 Task: Enable UUENCODE format for attachments in plain-text messages in Outlook.
Action: Mouse moved to (52, 32)
Screenshot: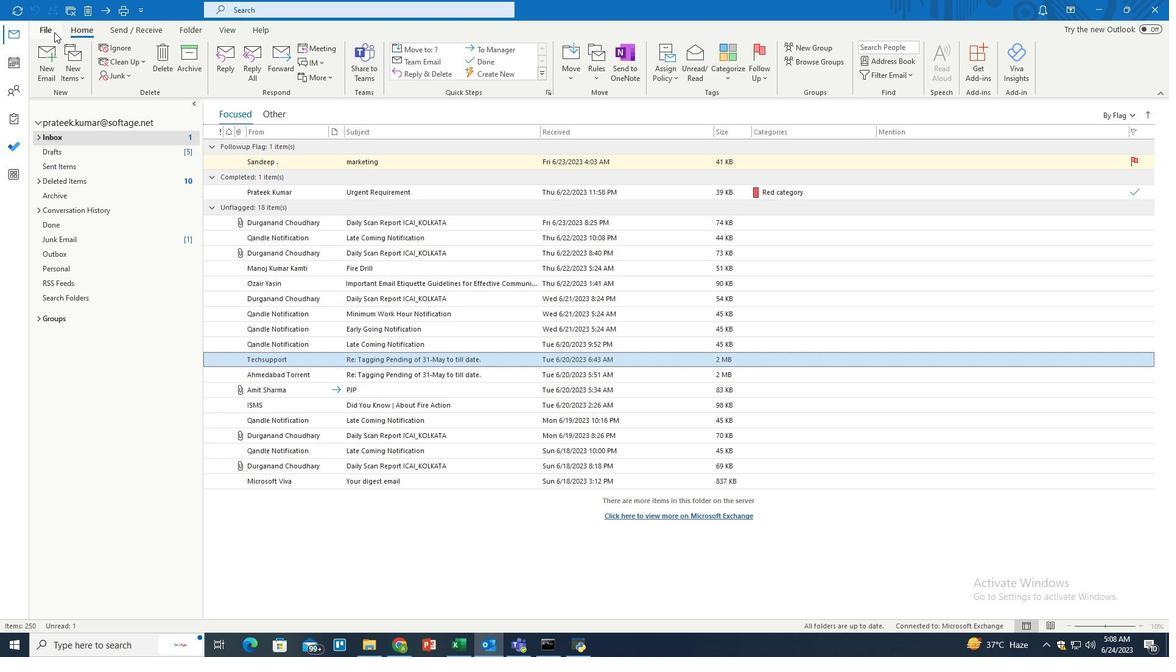 
Action: Mouse pressed left at (52, 32)
Screenshot: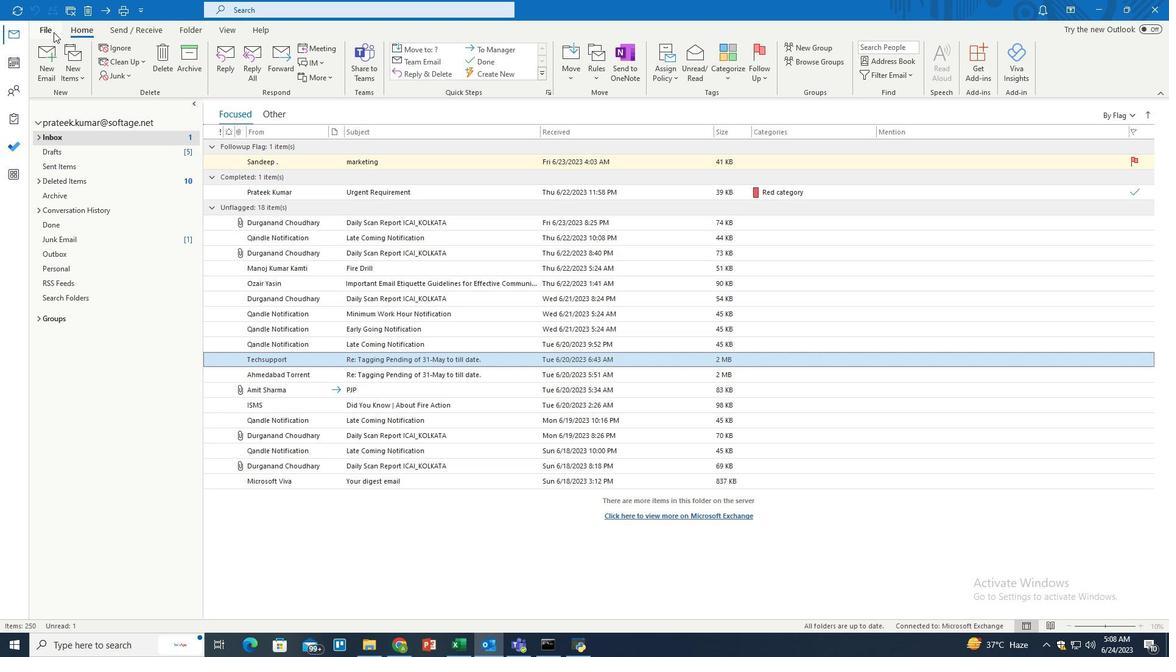 
Action: Mouse moved to (38, 579)
Screenshot: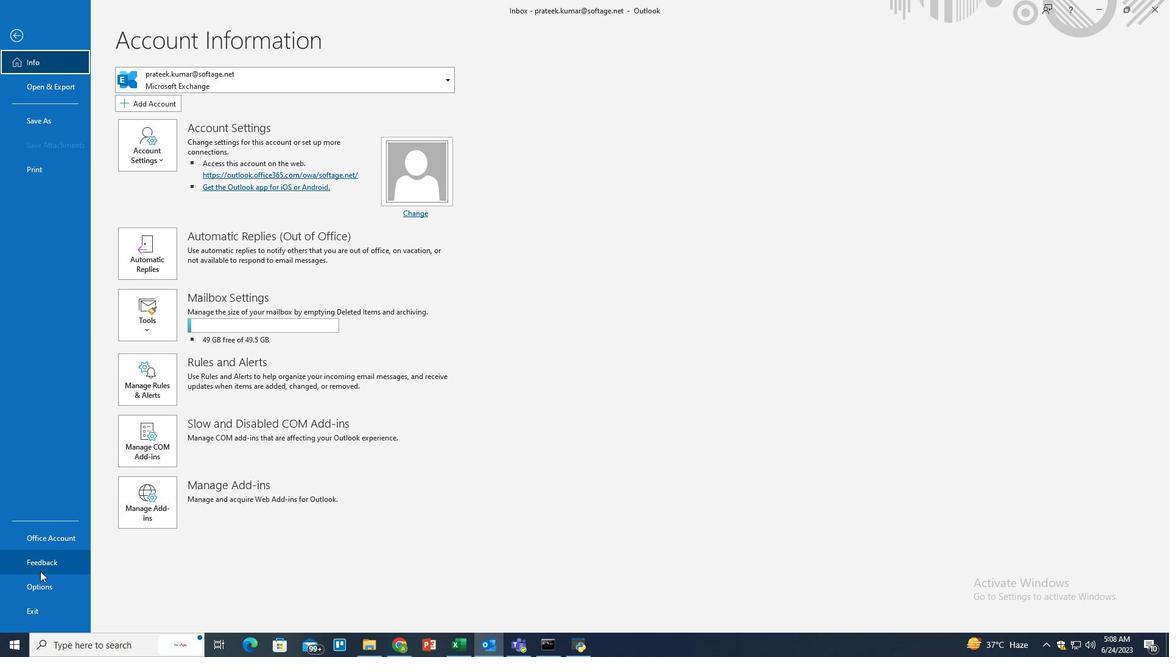
Action: Mouse pressed left at (38, 579)
Screenshot: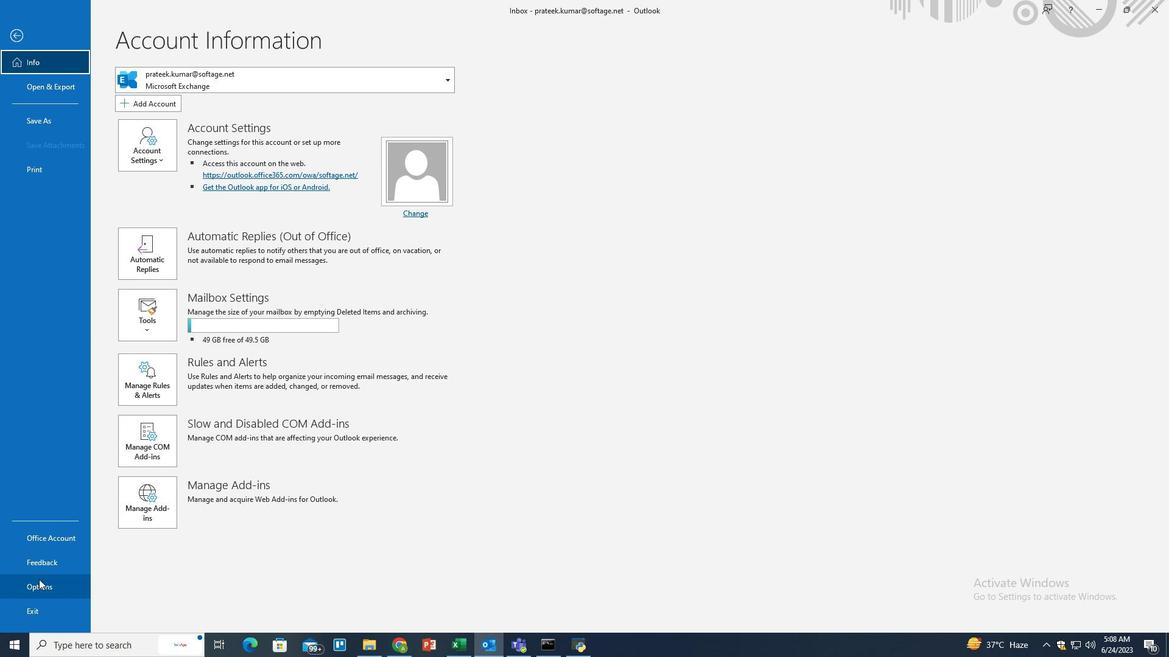 
Action: Mouse moved to (375, 157)
Screenshot: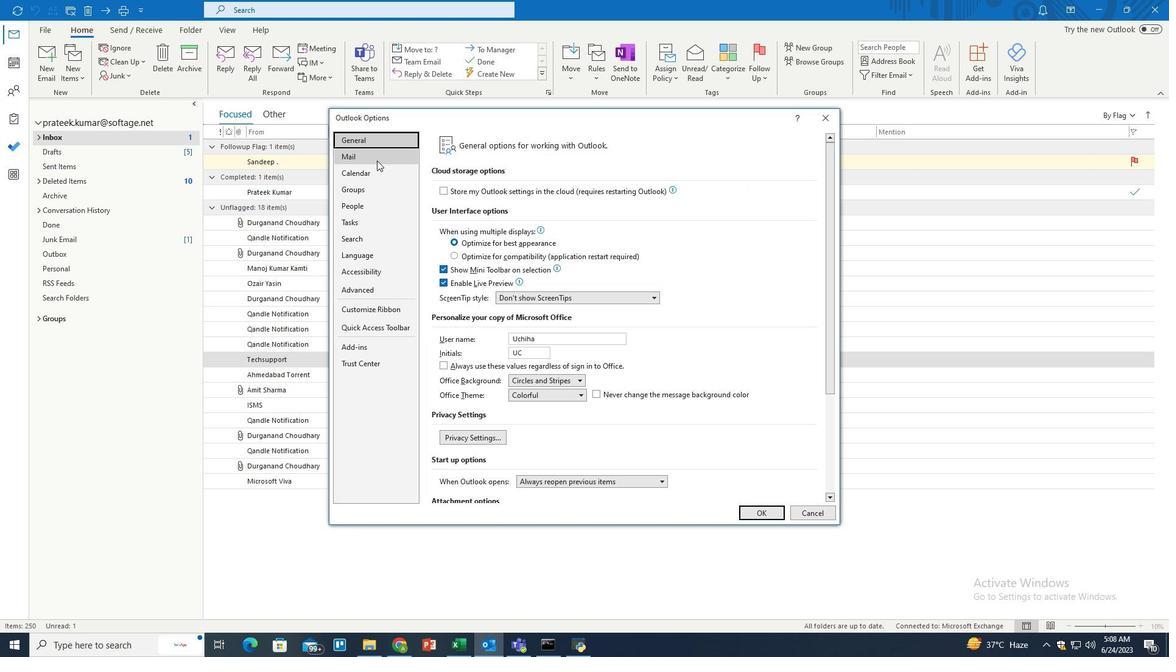 
Action: Mouse pressed left at (375, 157)
Screenshot: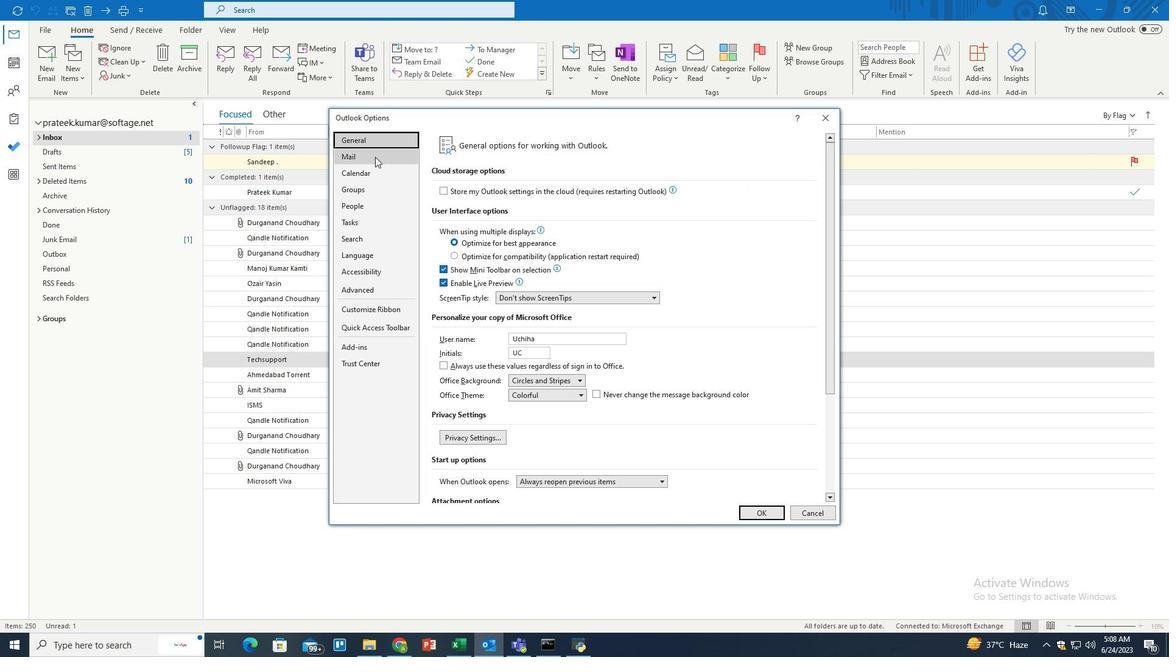 
Action: Mouse moved to (573, 322)
Screenshot: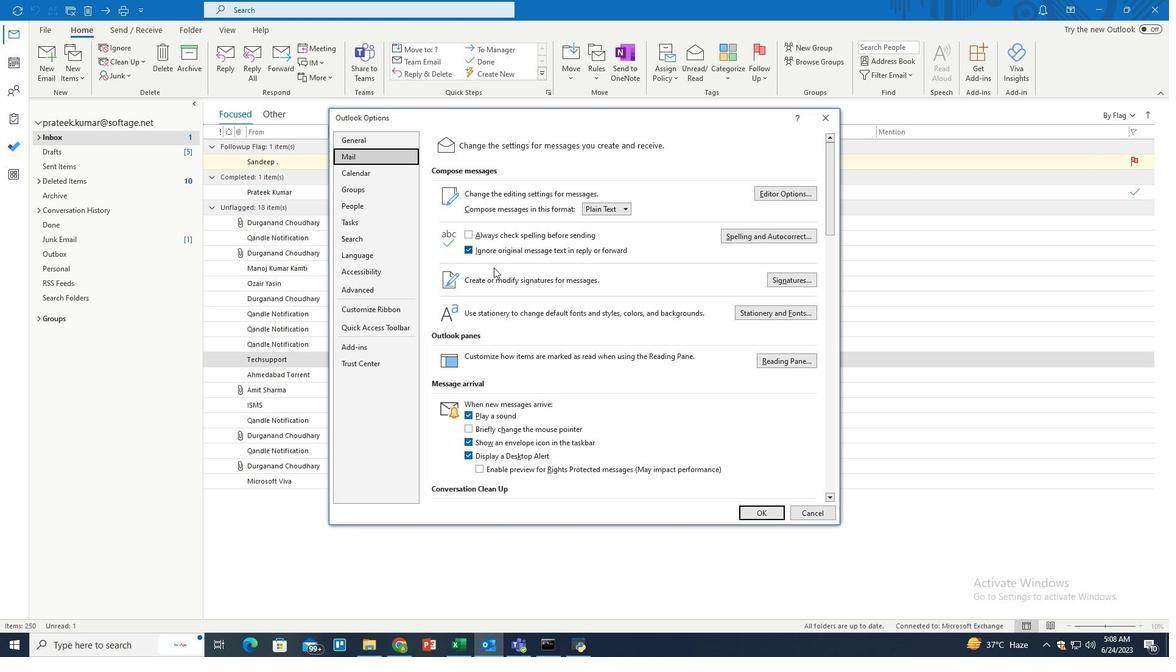 
Action: Mouse scrolled (573, 321) with delta (0, 0)
Screenshot: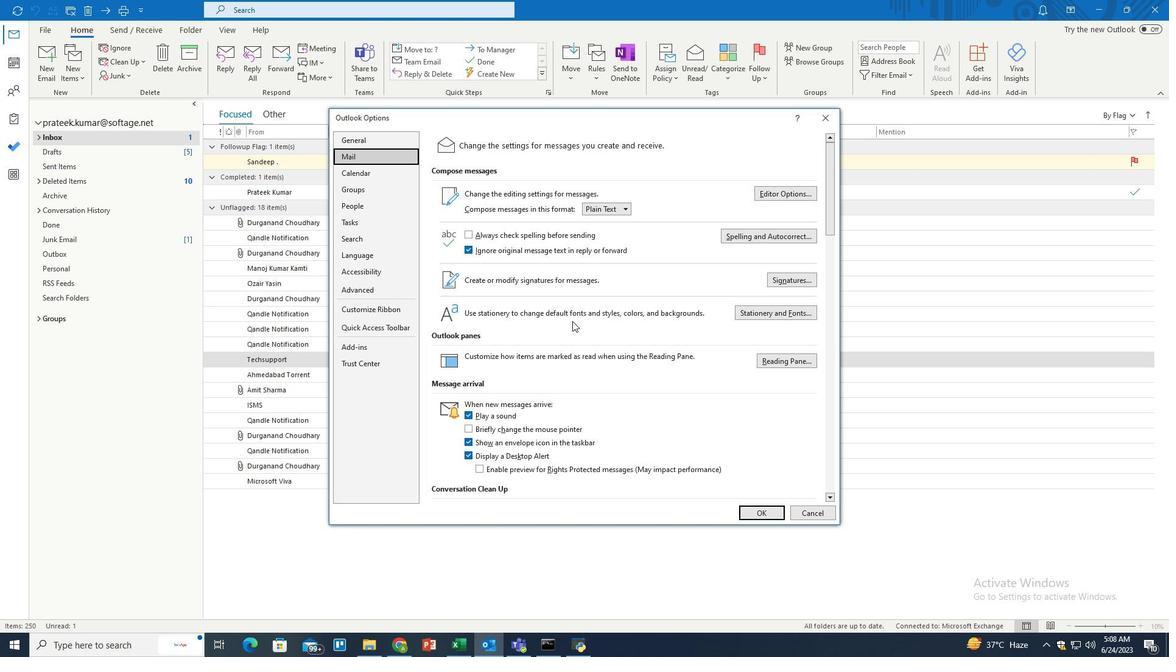 
Action: Mouse scrolled (573, 321) with delta (0, 0)
Screenshot: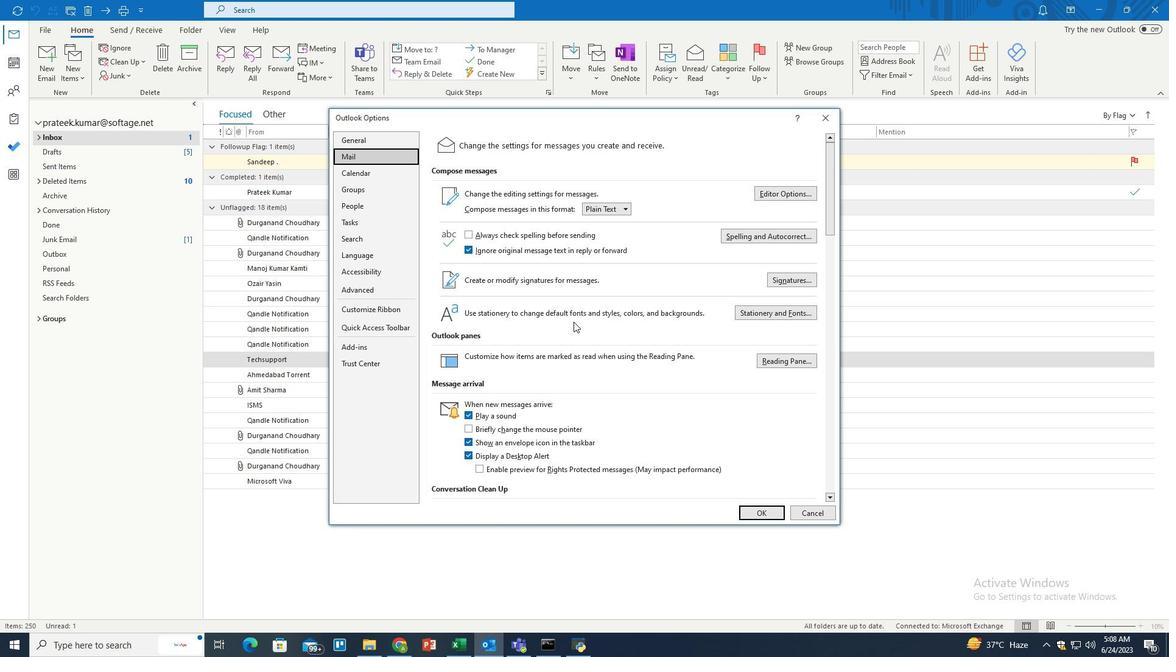 
Action: Mouse scrolled (573, 321) with delta (0, 0)
Screenshot: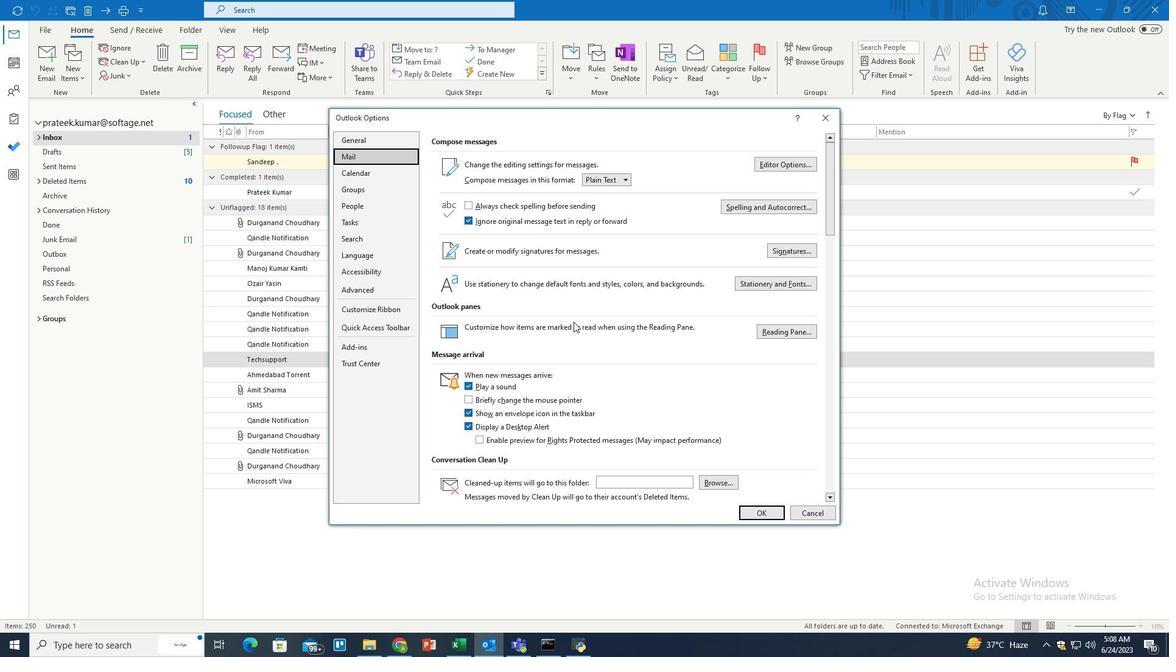 
Action: Mouse scrolled (573, 321) with delta (0, 0)
Screenshot: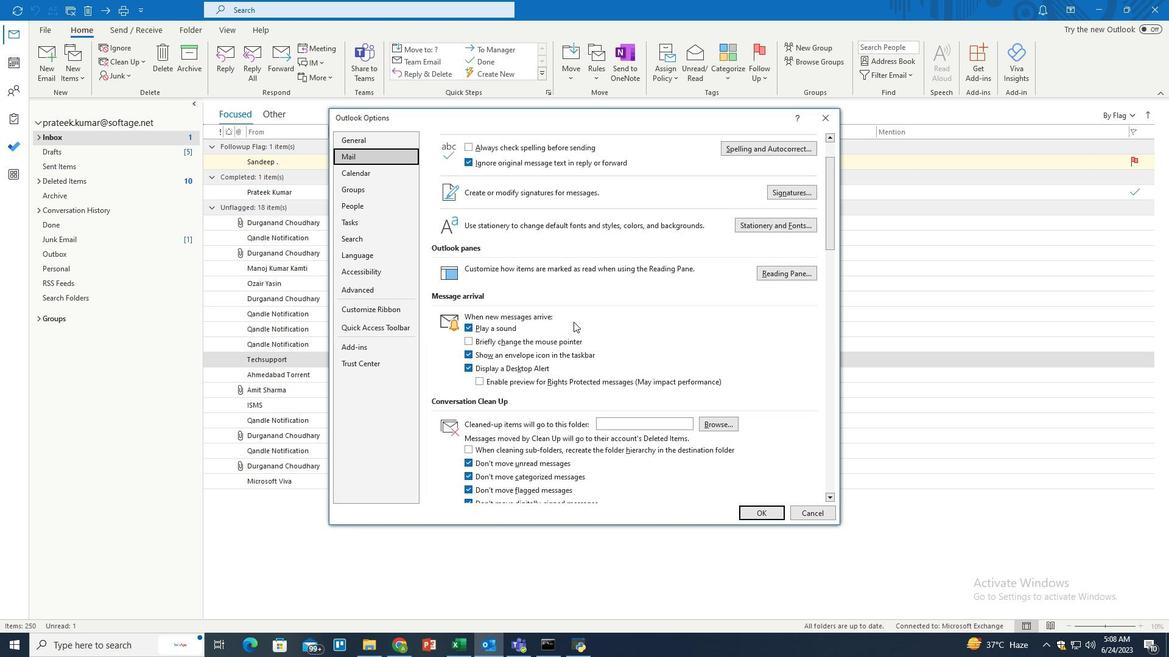 
Action: Mouse scrolled (573, 321) with delta (0, 0)
Screenshot: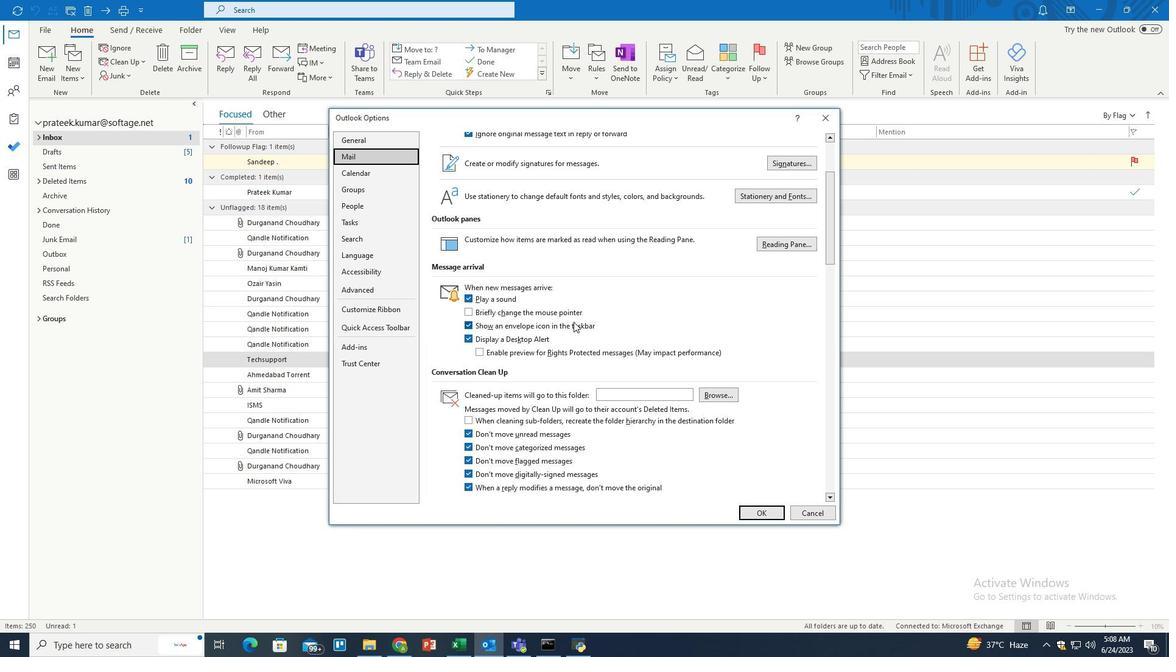 
Action: Mouse scrolled (573, 321) with delta (0, 0)
Screenshot: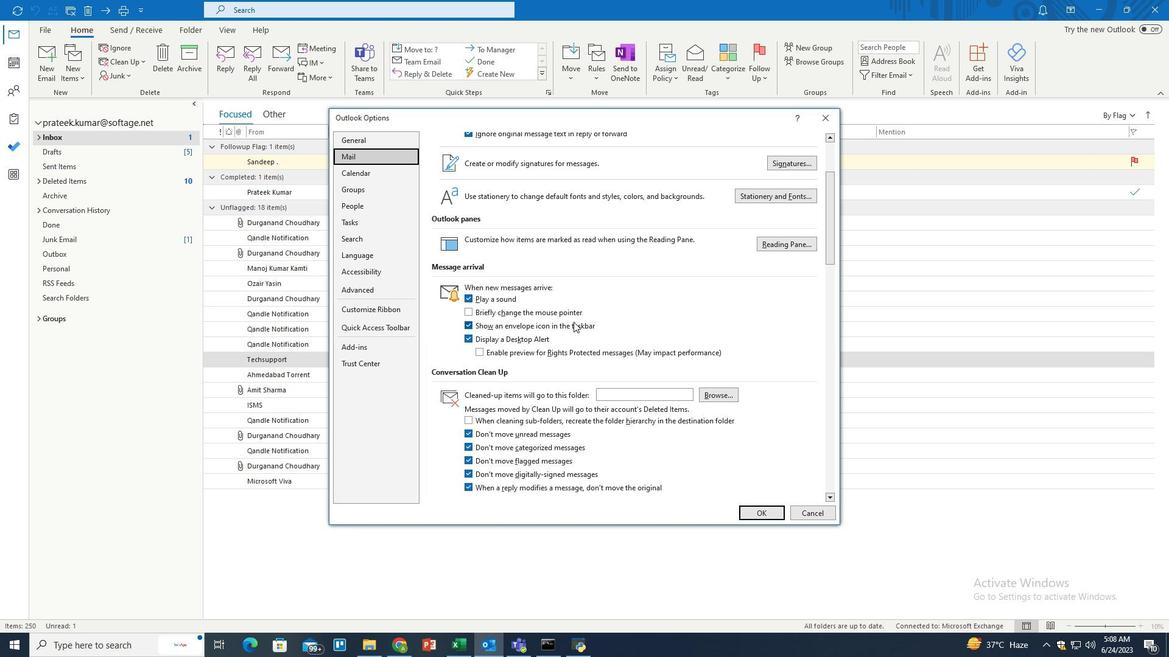 
Action: Mouse scrolled (573, 321) with delta (0, 0)
Screenshot: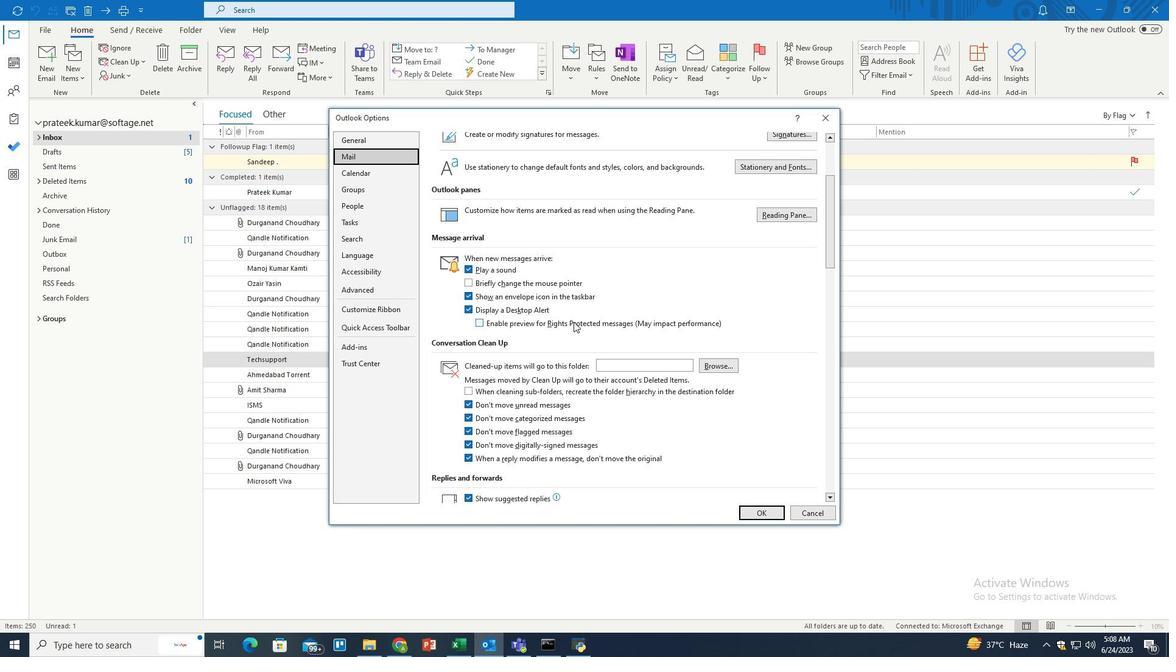 
Action: Mouse scrolled (573, 321) with delta (0, 0)
Screenshot: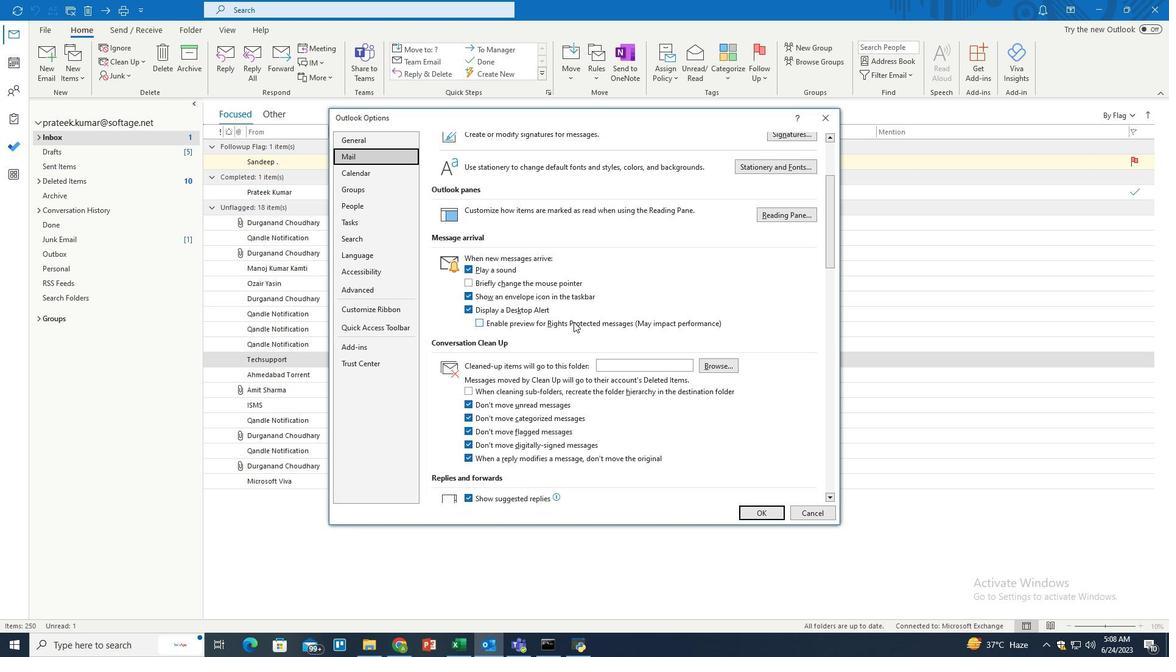 
Action: Mouse scrolled (573, 321) with delta (0, 0)
Screenshot: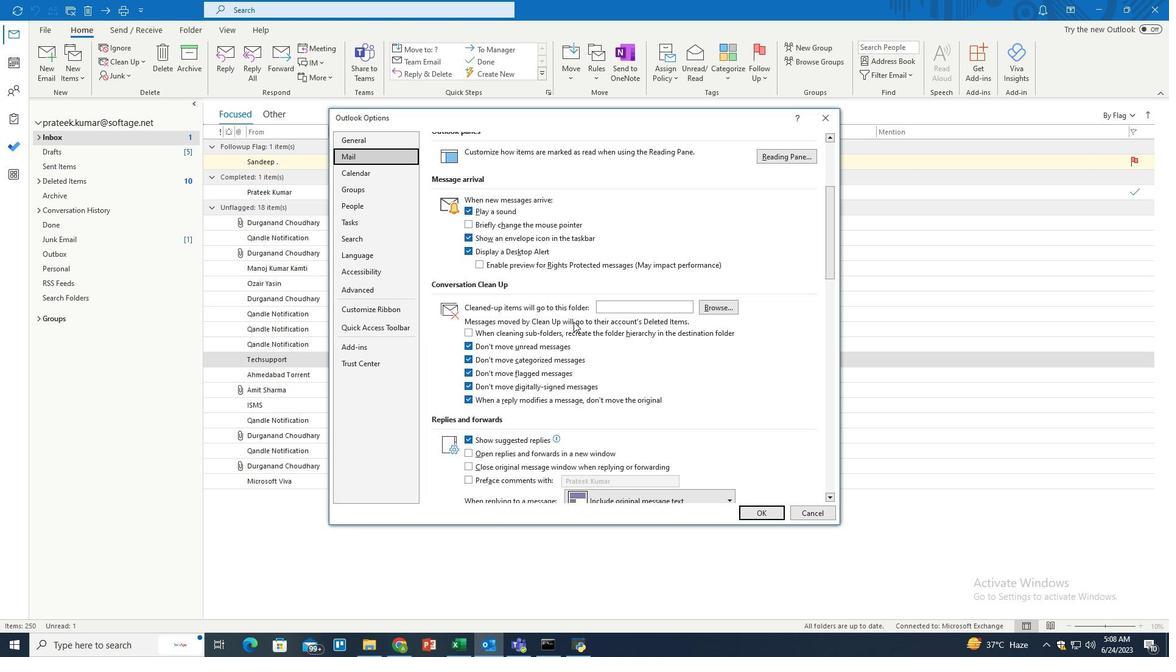 
Action: Mouse moved to (569, 329)
Screenshot: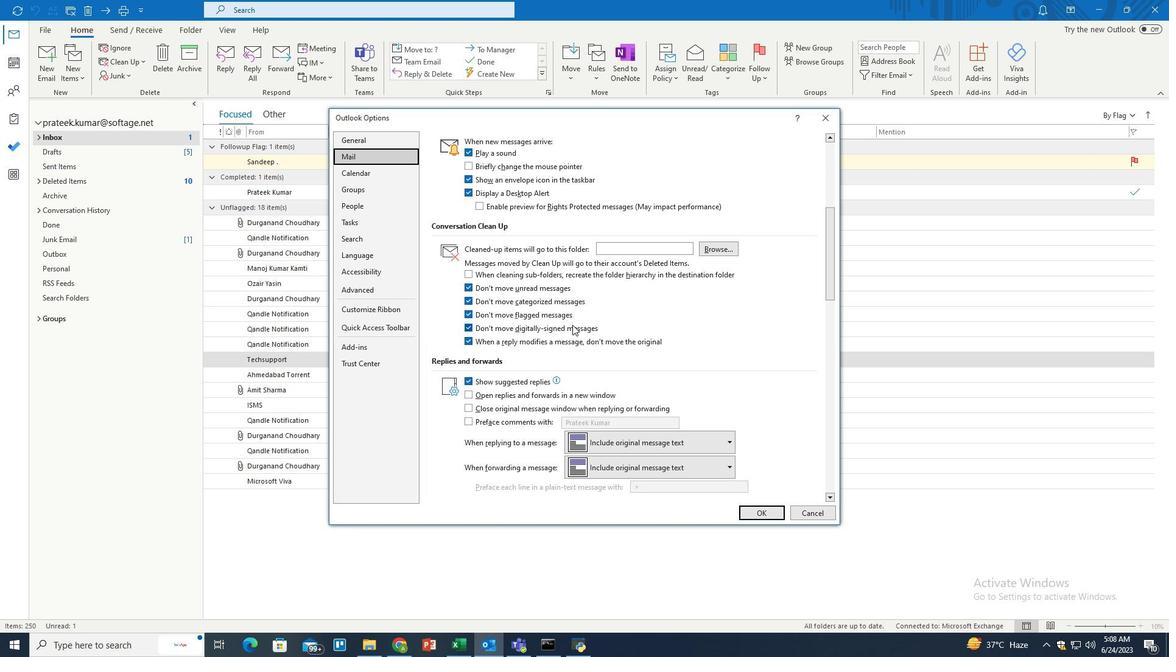 
Action: Mouse scrolled (569, 328) with delta (0, 0)
Screenshot: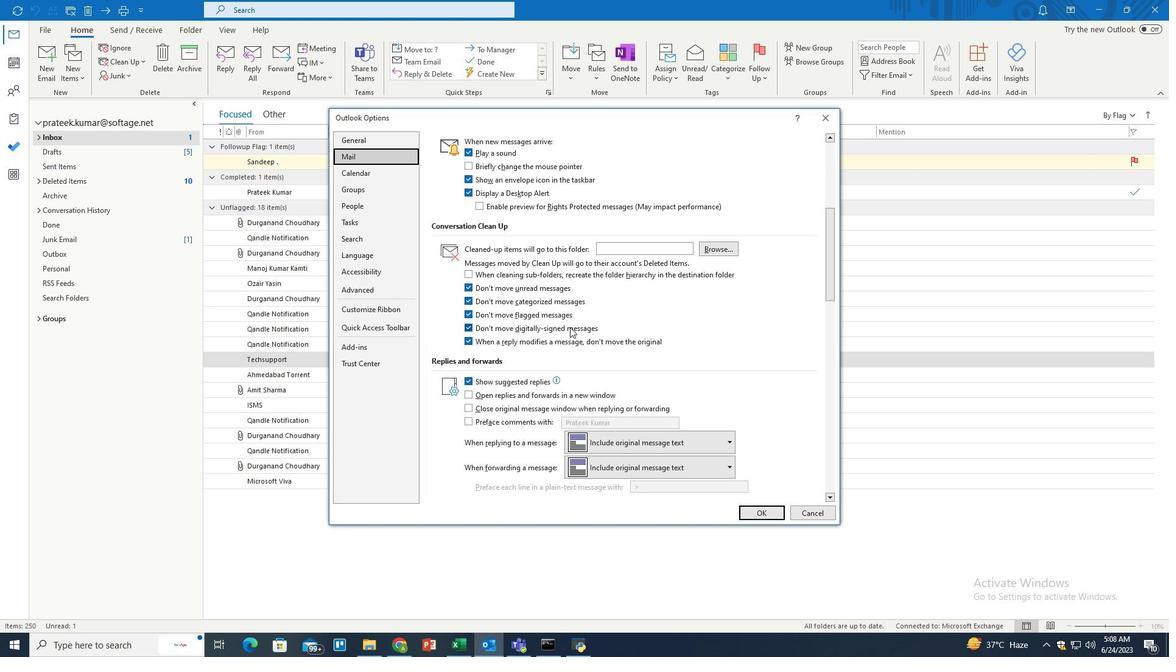 
Action: Mouse scrolled (569, 328) with delta (0, 0)
Screenshot: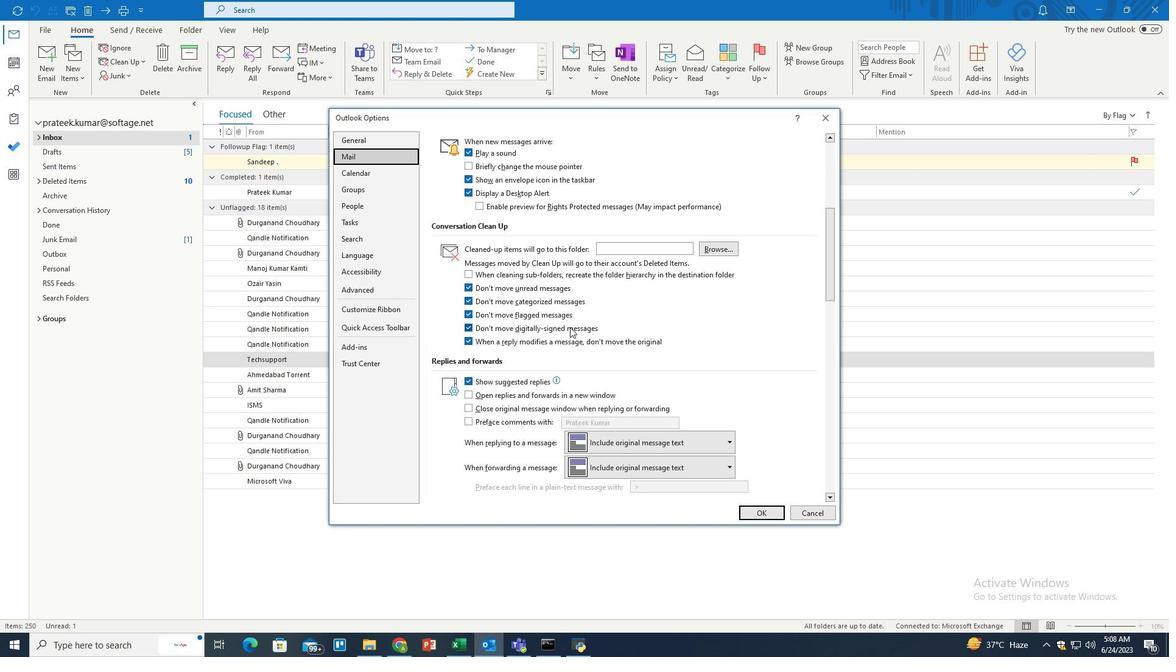 
Action: Mouse scrolled (569, 328) with delta (0, 0)
Screenshot: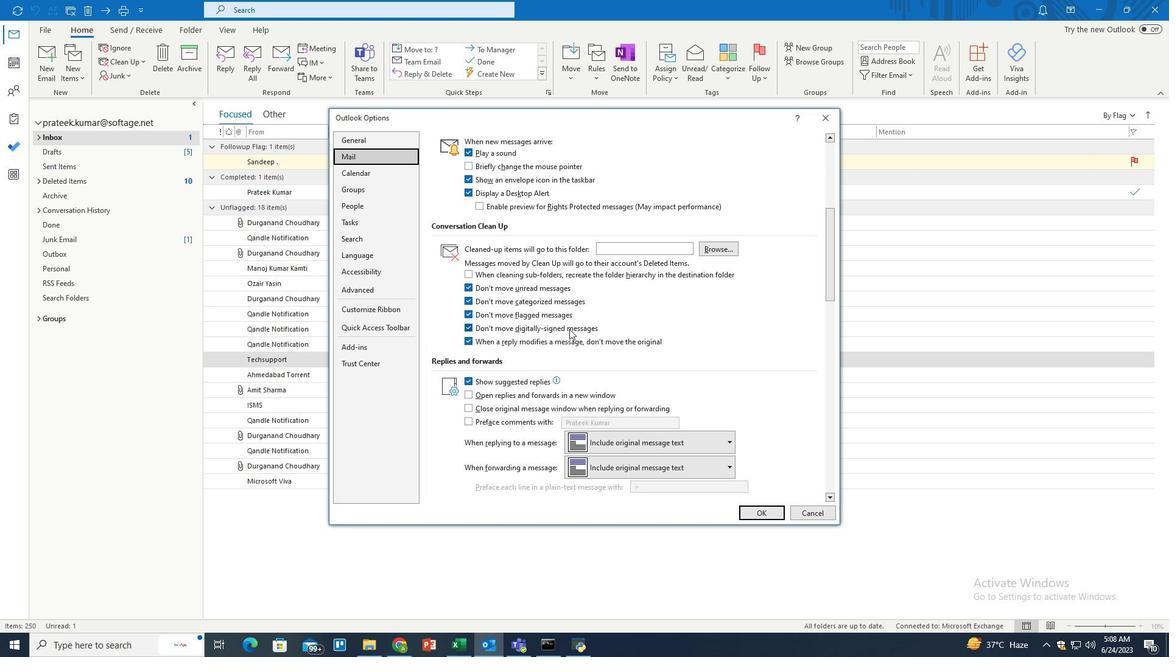 
Action: Mouse scrolled (569, 328) with delta (0, 0)
Screenshot: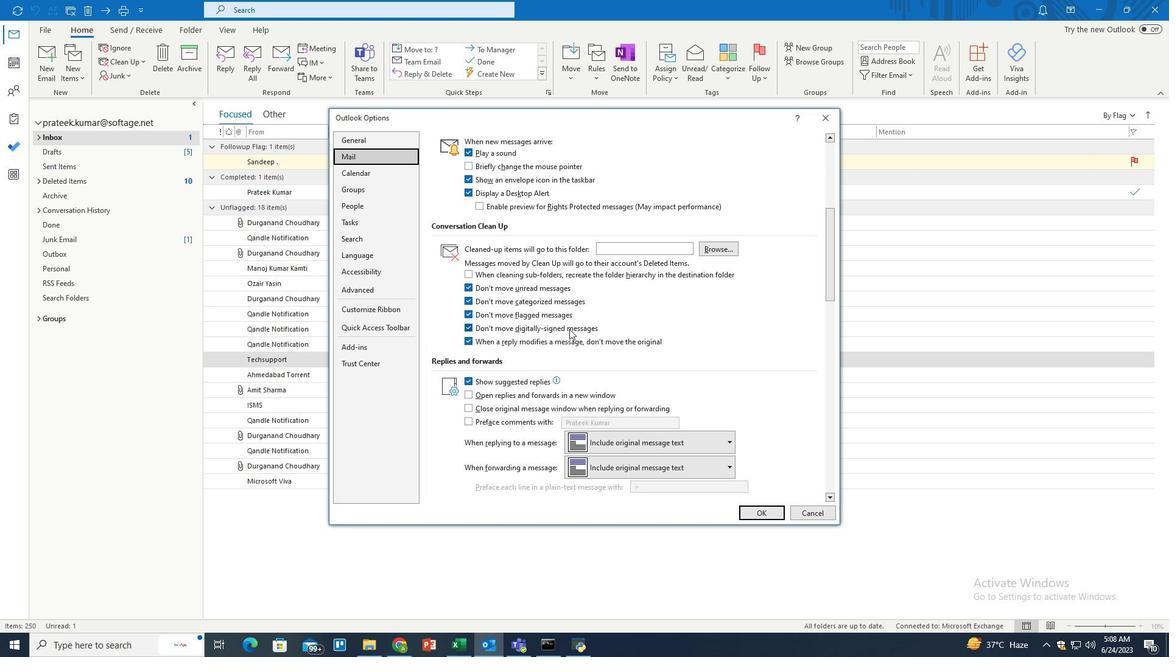 
Action: Mouse scrolled (569, 328) with delta (0, 0)
Screenshot: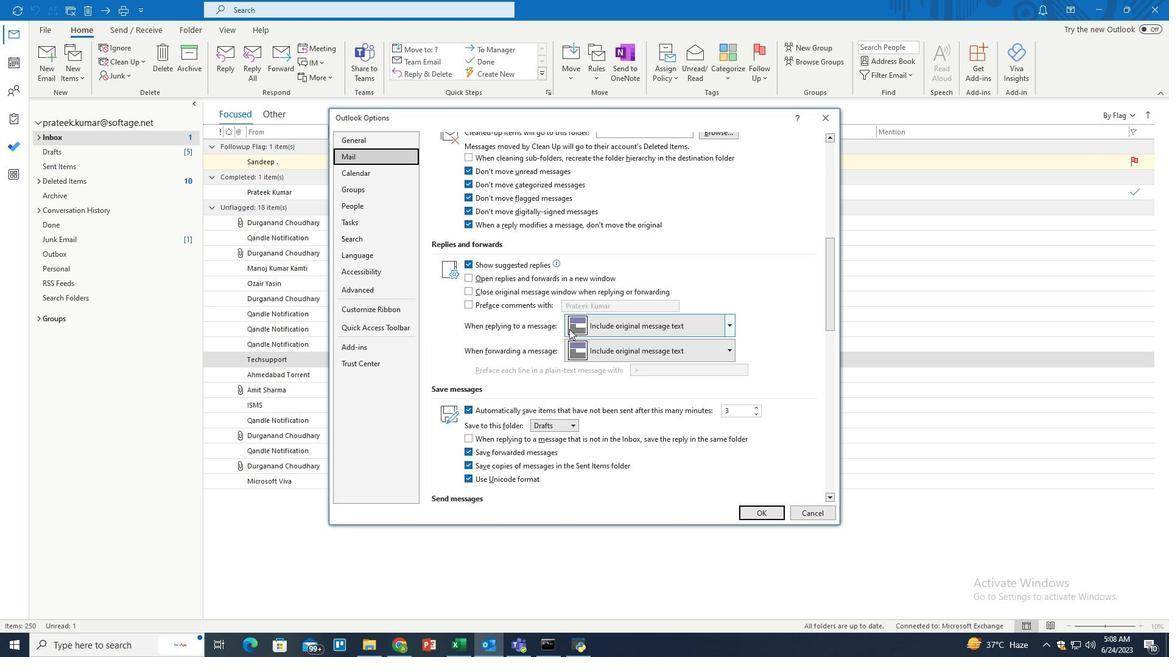 
Action: Mouse scrolled (569, 328) with delta (0, 0)
Screenshot: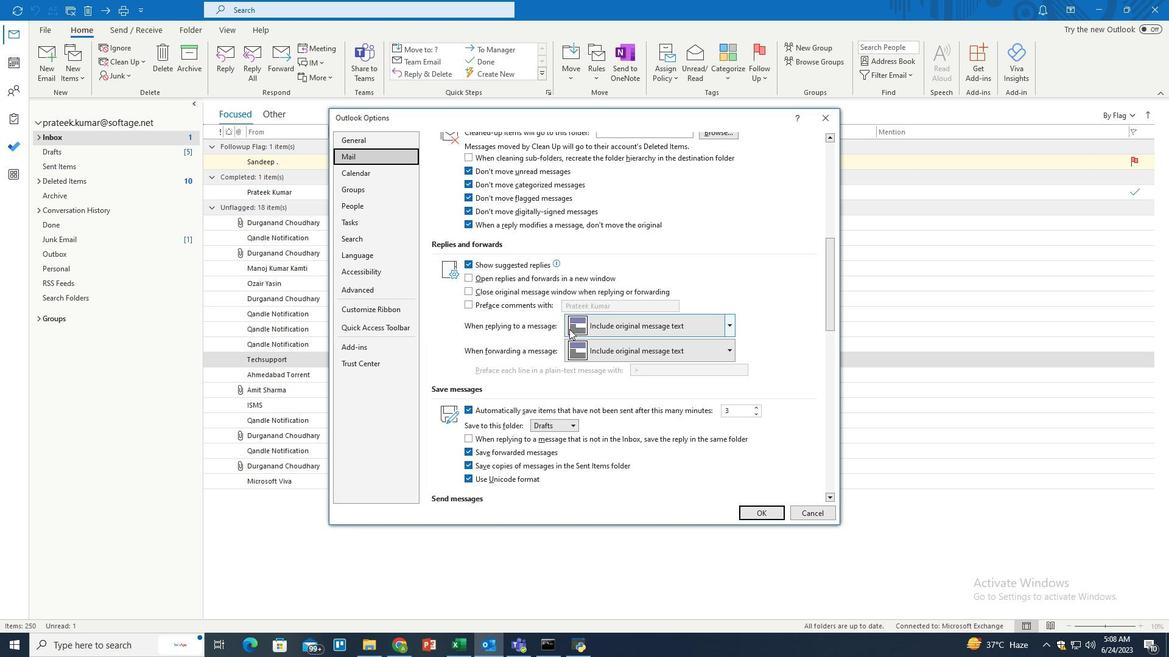 
Action: Mouse scrolled (569, 328) with delta (0, 0)
Screenshot: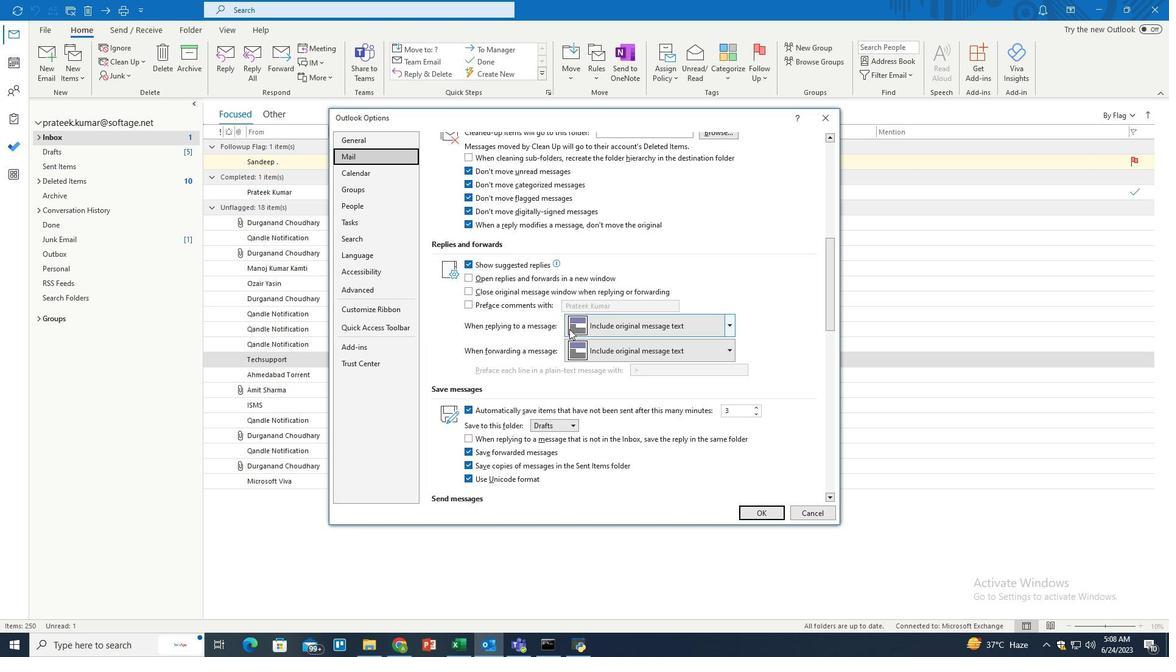 
Action: Mouse scrolled (569, 328) with delta (0, 0)
Screenshot: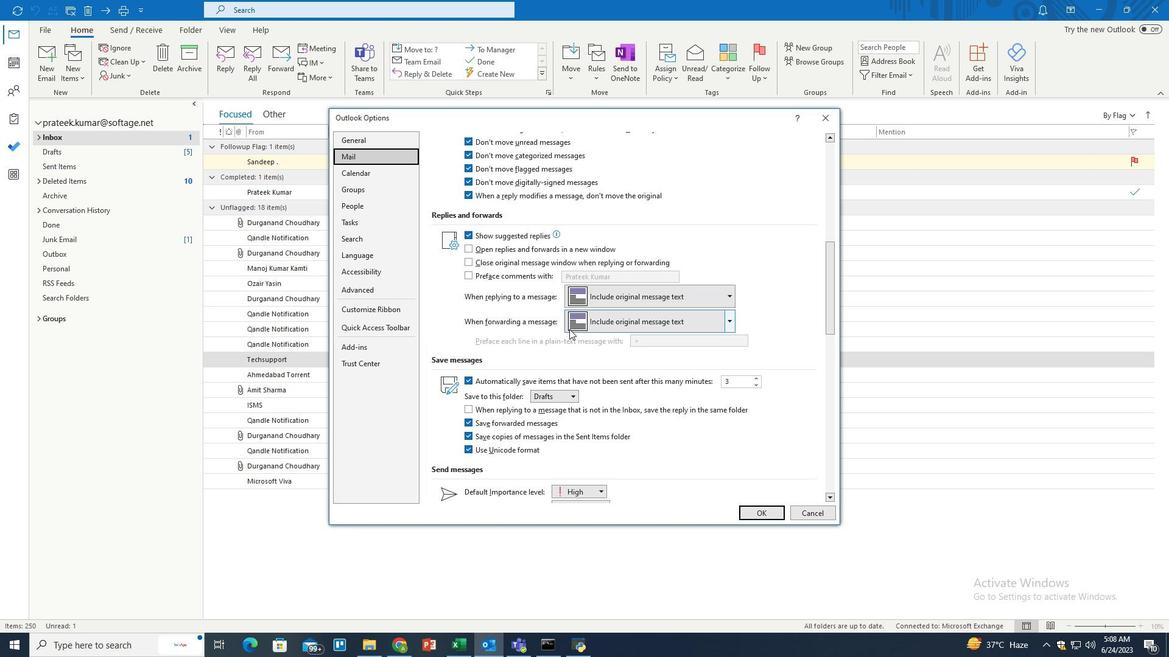 
Action: Mouse scrolled (569, 328) with delta (0, 0)
Screenshot: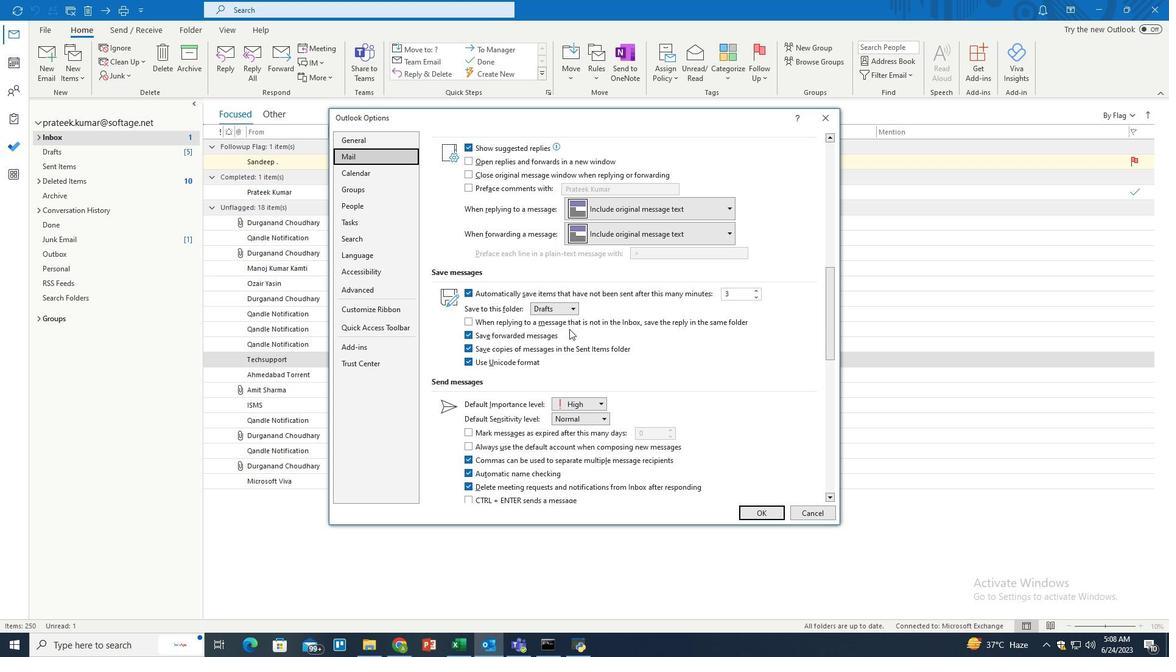 
Action: Mouse scrolled (569, 328) with delta (0, 0)
Screenshot: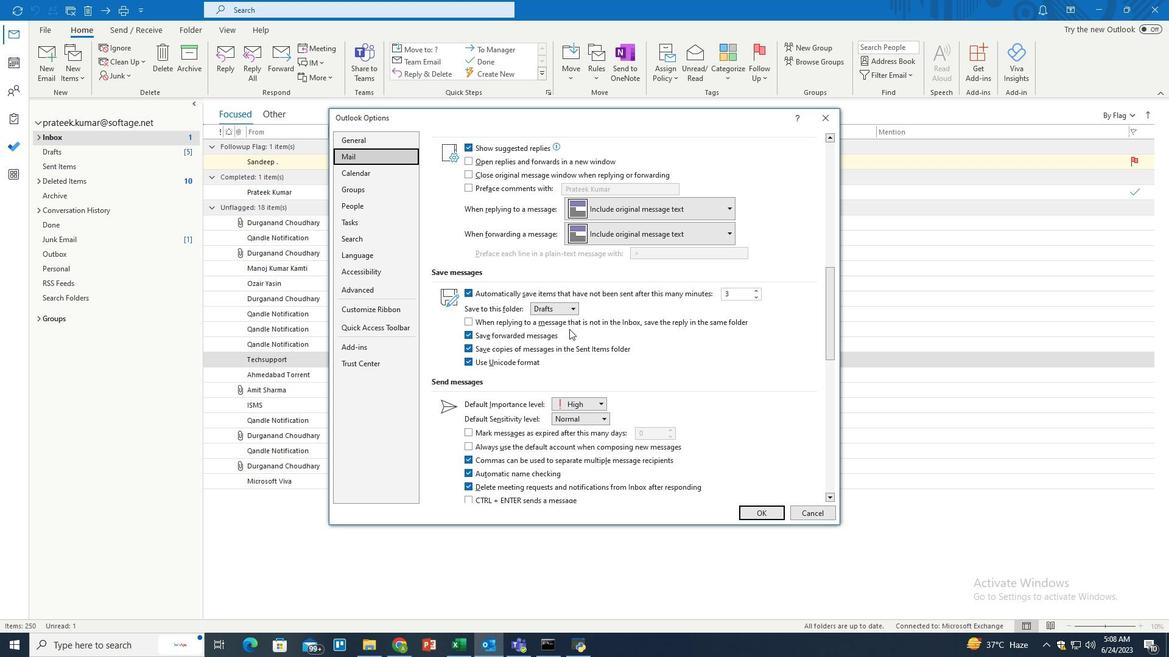 
Action: Mouse scrolled (569, 328) with delta (0, 0)
Screenshot: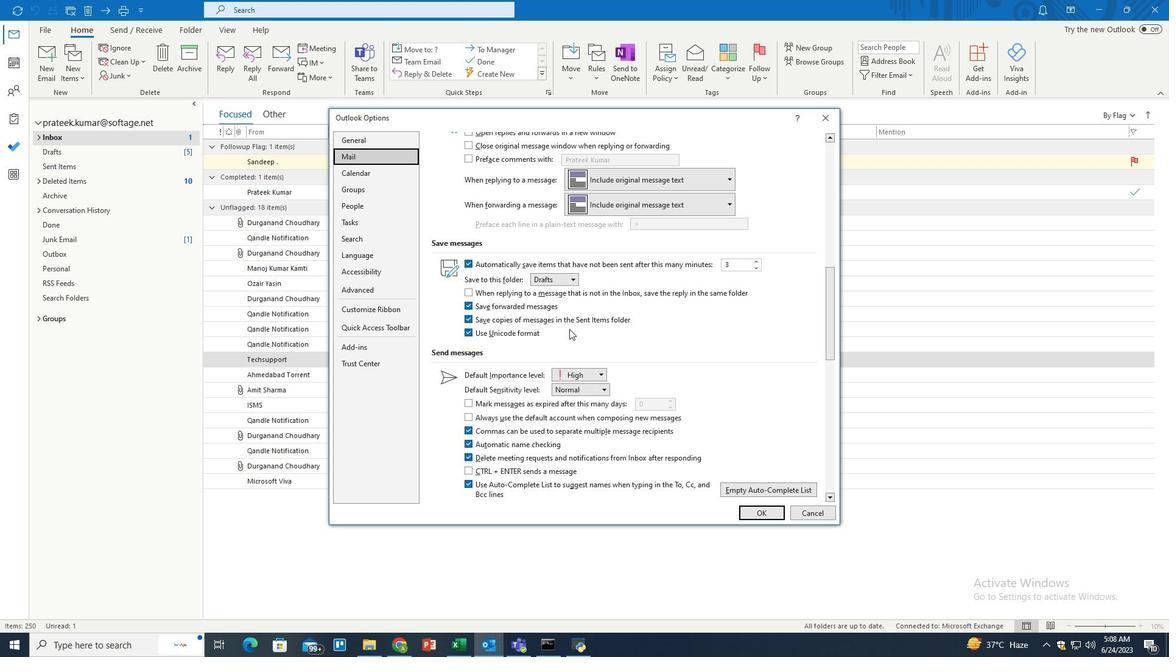 
Action: Mouse scrolled (569, 328) with delta (0, 0)
Screenshot: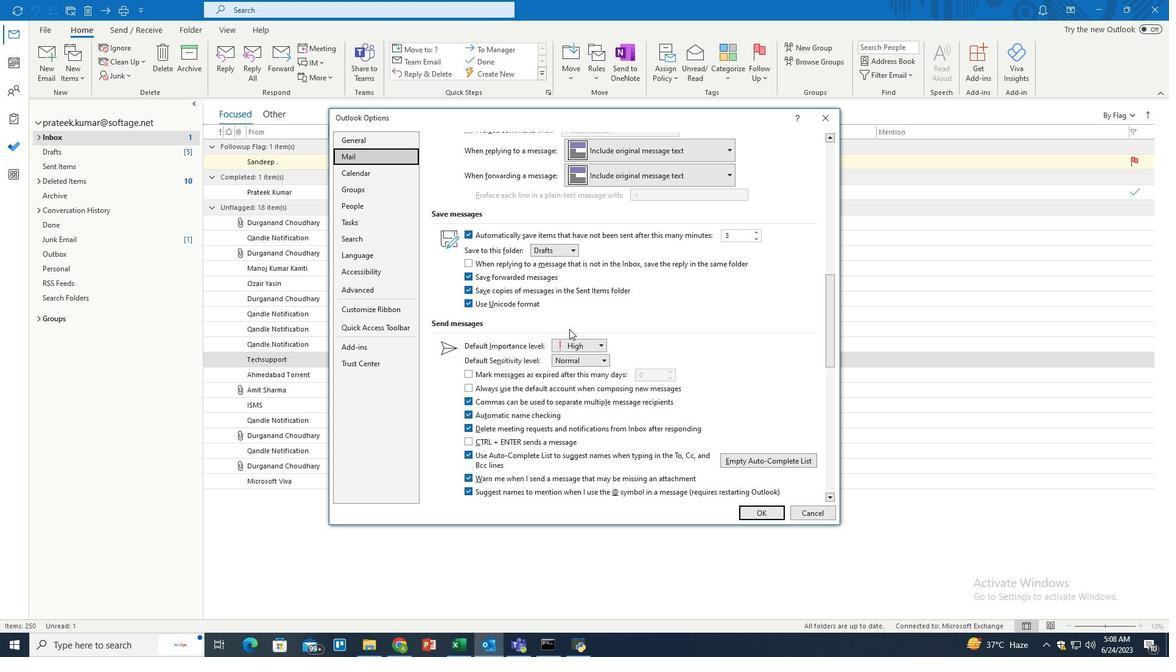 
Action: Mouse scrolled (569, 328) with delta (0, 0)
Screenshot: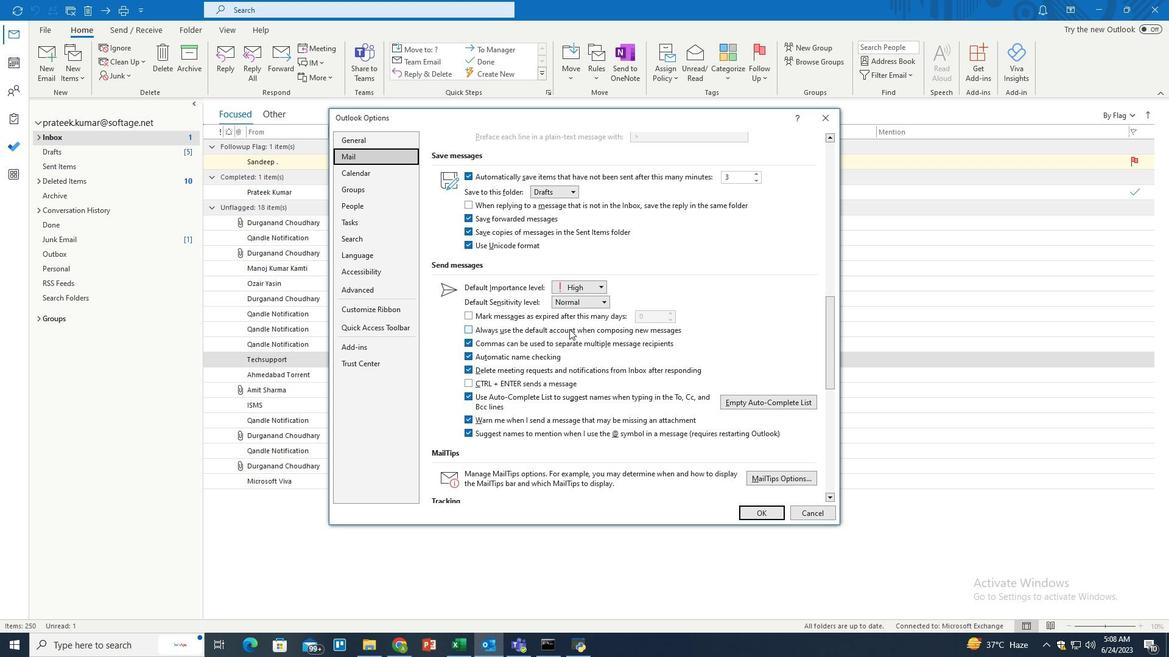 
Action: Mouse scrolled (569, 328) with delta (0, 0)
Screenshot: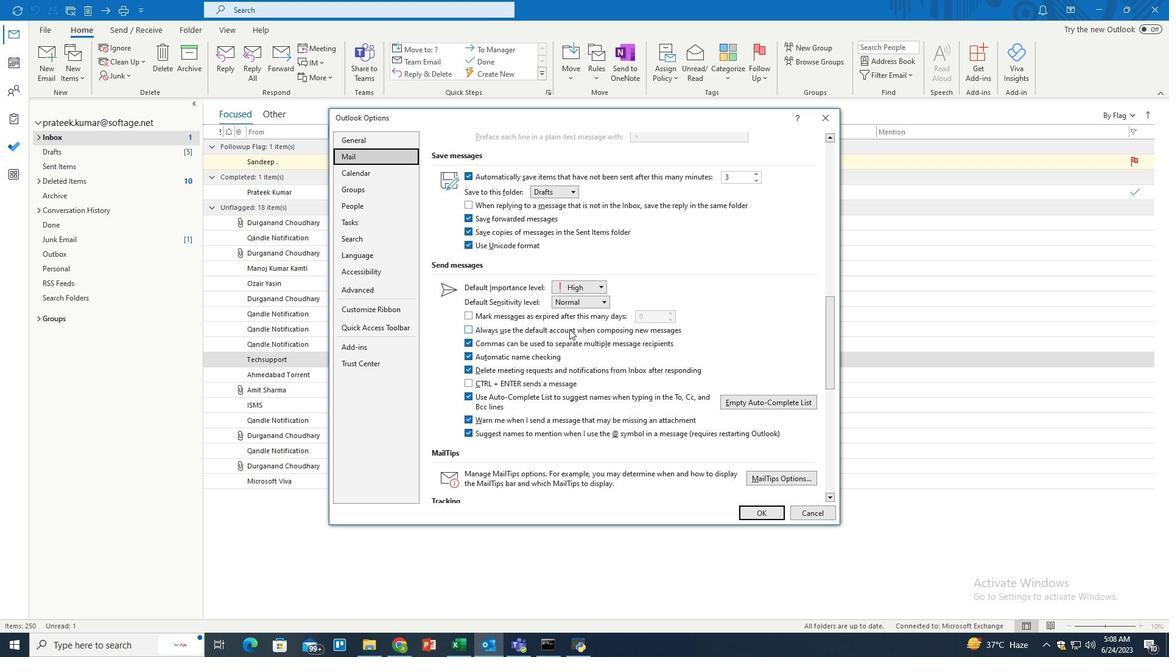 
Action: Mouse scrolled (569, 328) with delta (0, 0)
Screenshot: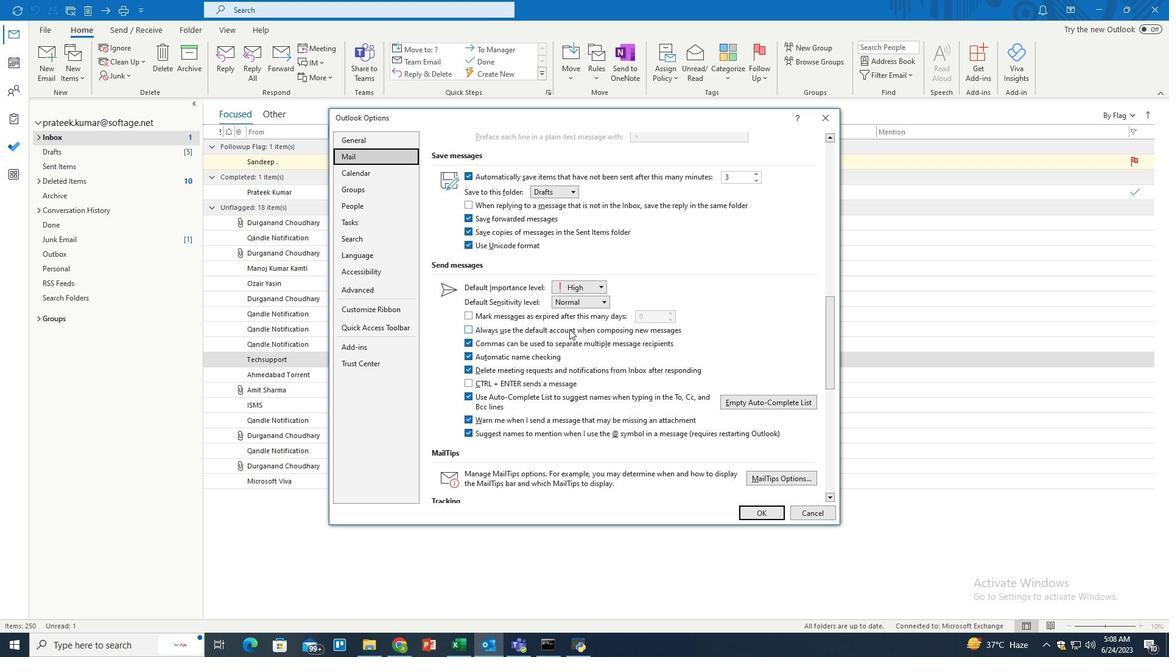 
Action: Mouse scrolled (569, 328) with delta (0, 0)
Screenshot: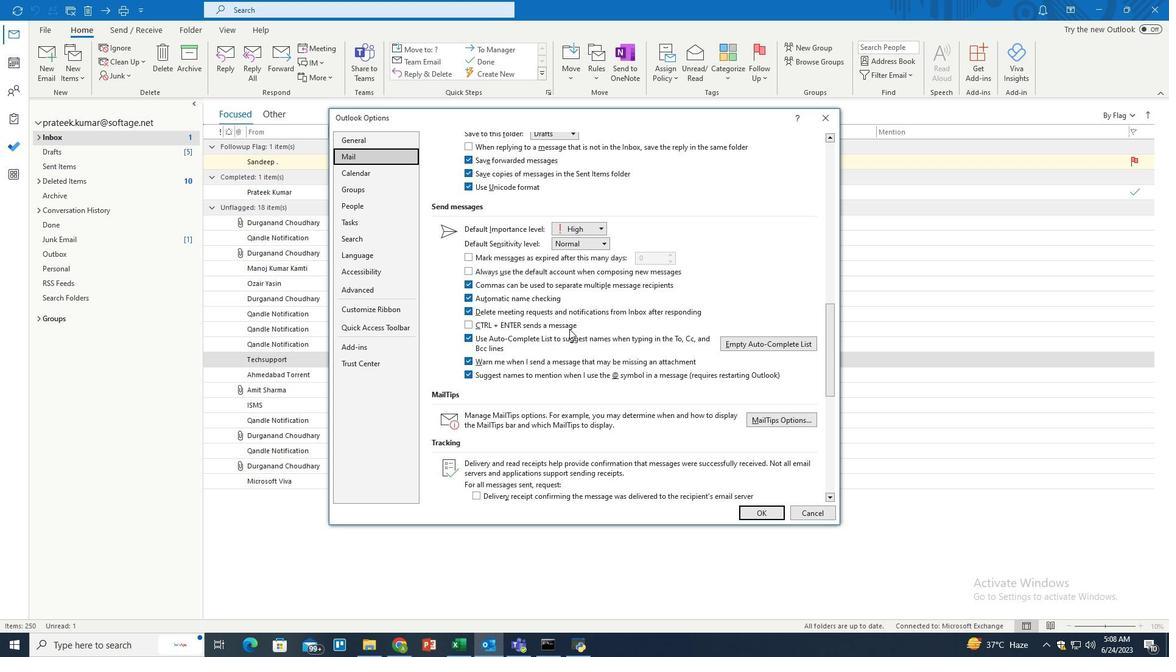 
Action: Mouse scrolled (569, 328) with delta (0, 0)
Screenshot: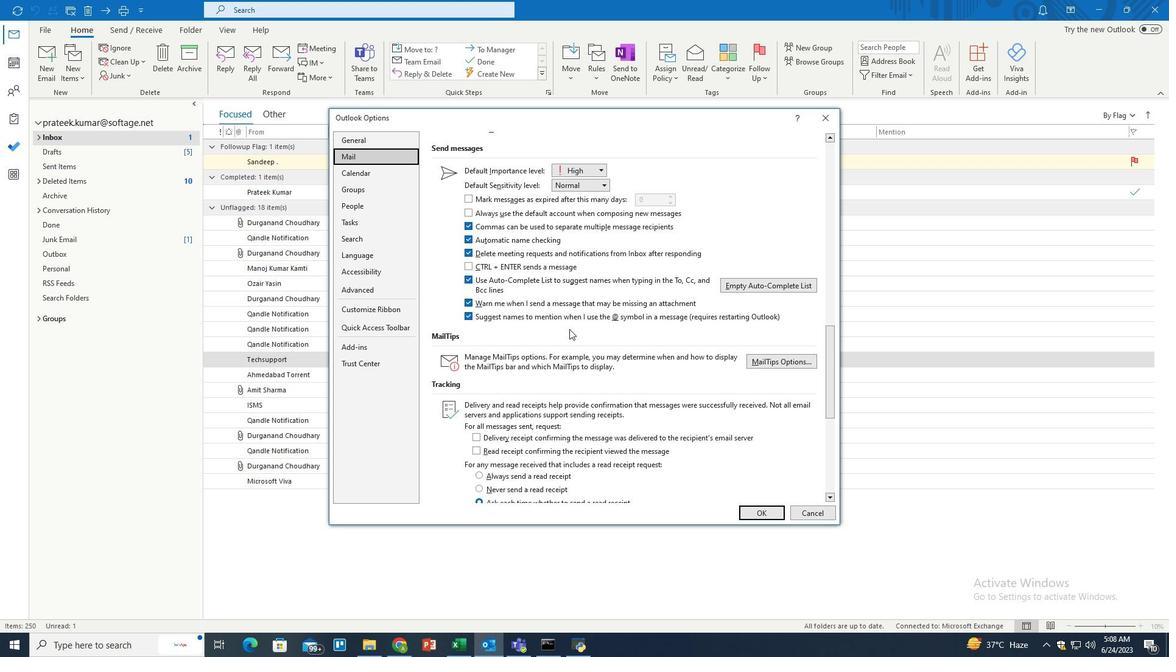 
Action: Mouse scrolled (569, 328) with delta (0, 0)
Screenshot: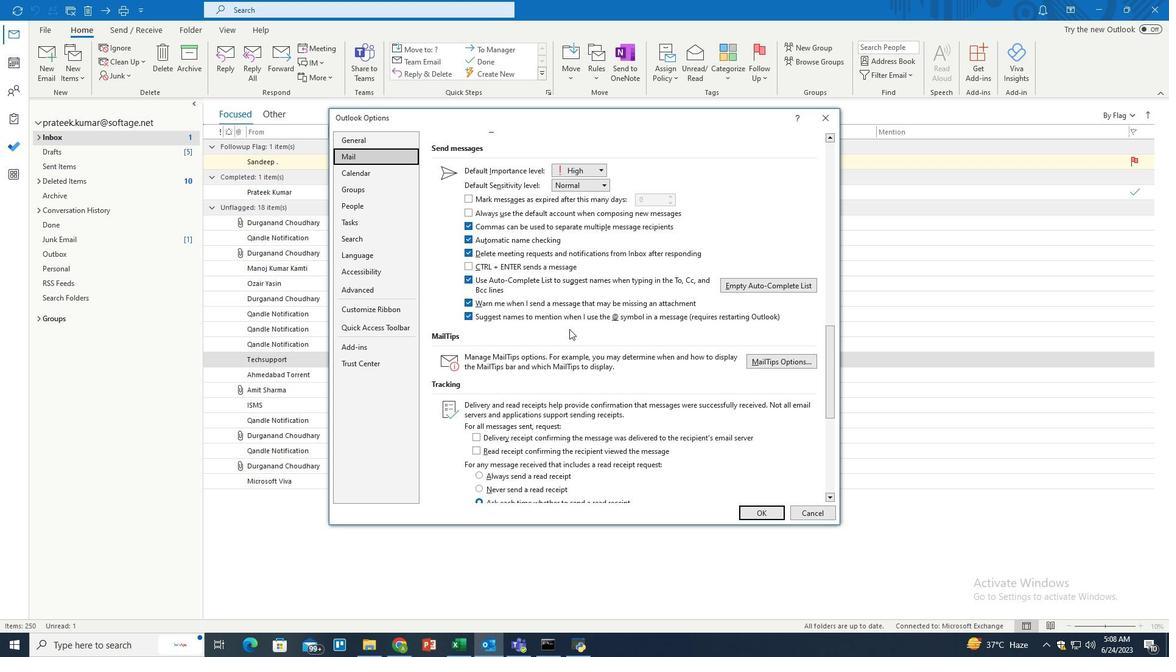 
Action: Mouse scrolled (569, 328) with delta (0, 0)
Screenshot: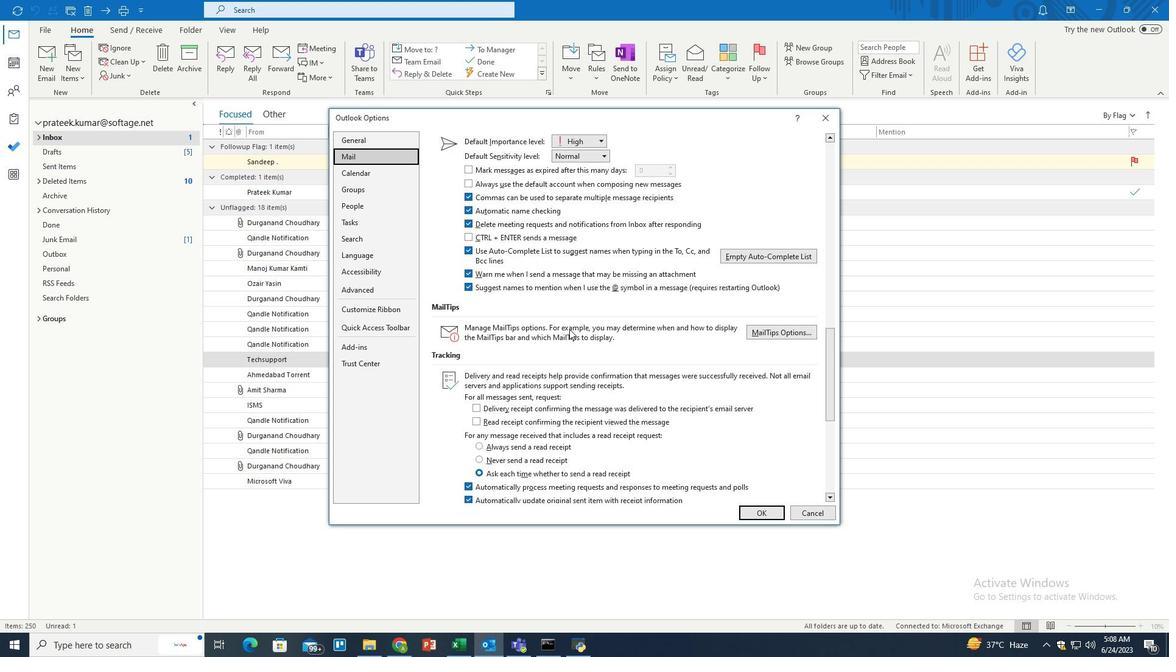 
Action: Mouse scrolled (569, 328) with delta (0, 0)
Screenshot: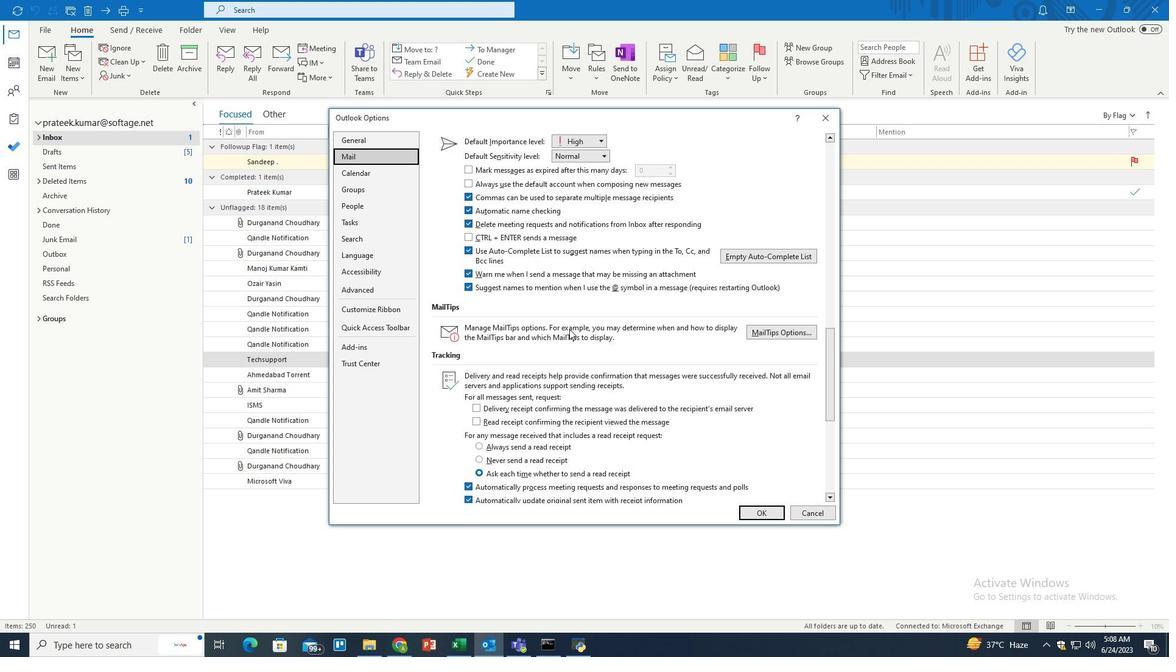
Action: Mouse scrolled (569, 328) with delta (0, 0)
Screenshot: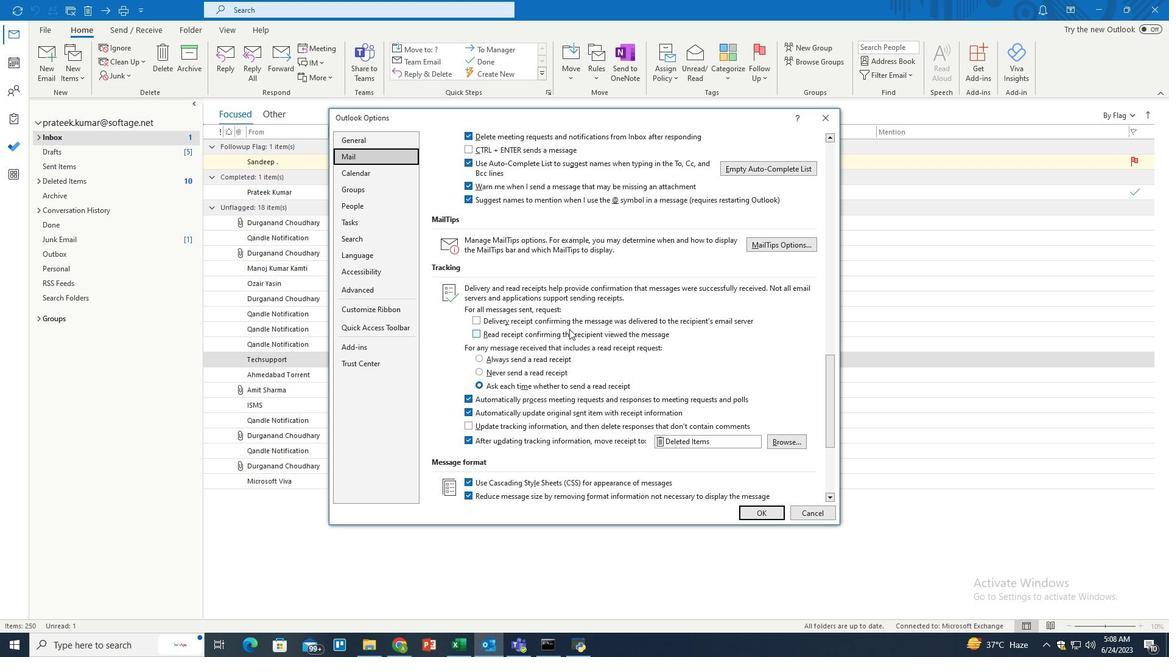 
Action: Mouse scrolled (569, 328) with delta (0, 0)
Screenshot: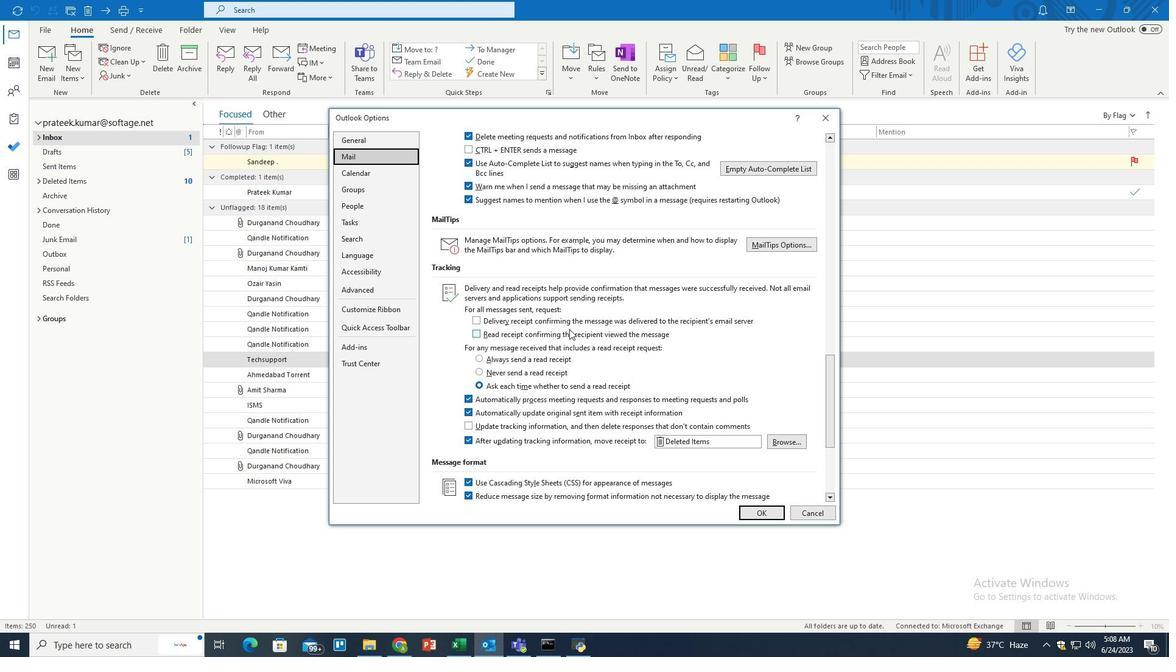 
Action: Mouse scrolled (569, 328) with delta (0, 0)
Screenshot: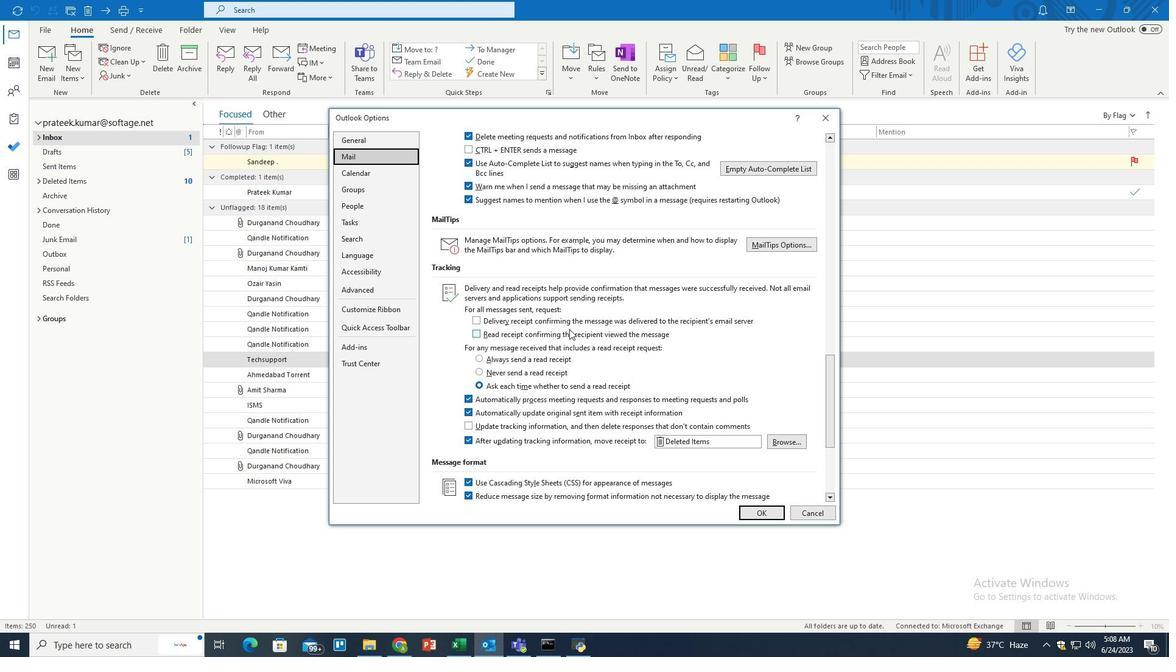 
Action: Mouse scrolled (569, 328) with delta (0, 0)
Screenshot: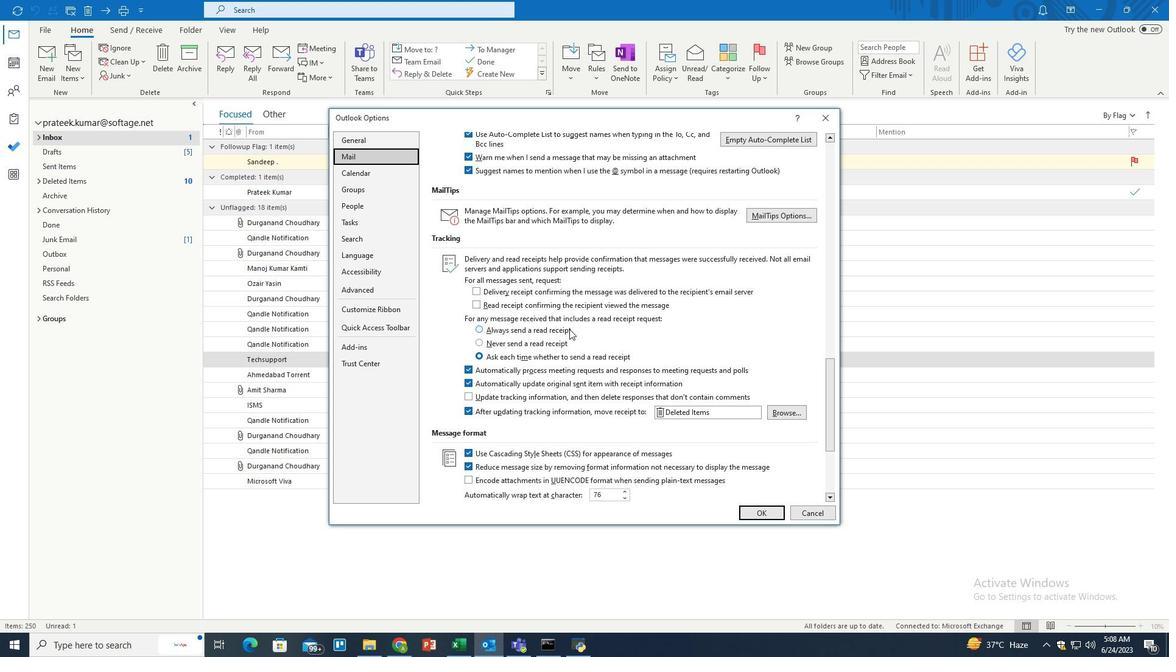 
Action: Mouse scrolled (569, 328) with delta (0, 0)
Screenshot: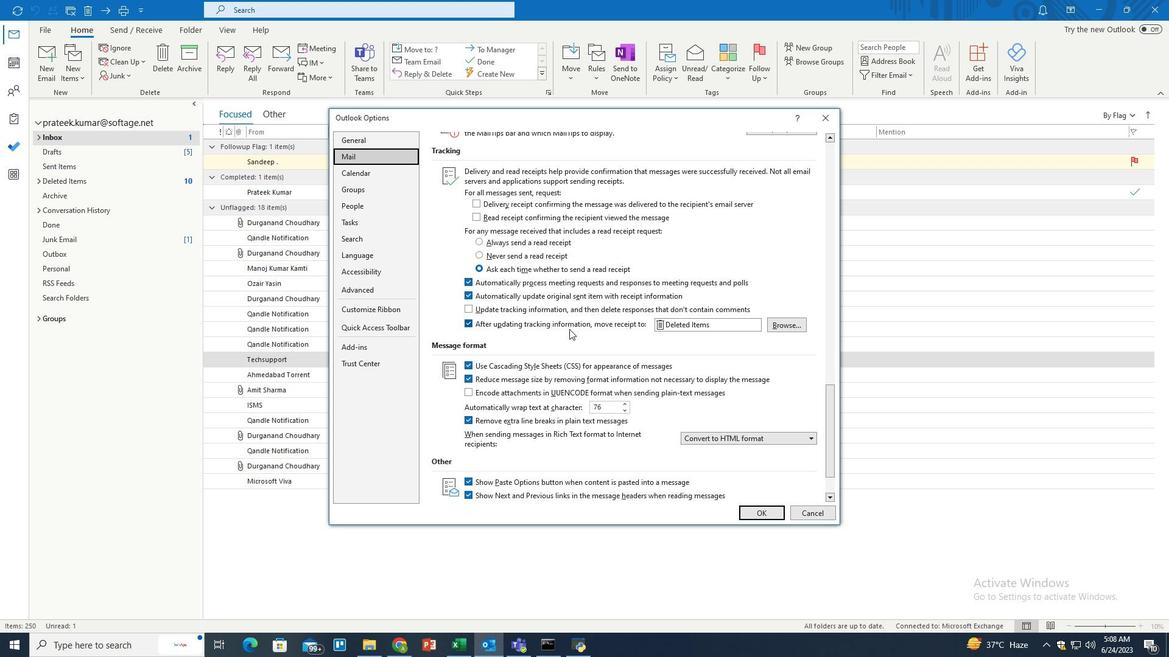 
Action: Mouse scrolled (569, 328) with delta (0, 0)
Screenshot: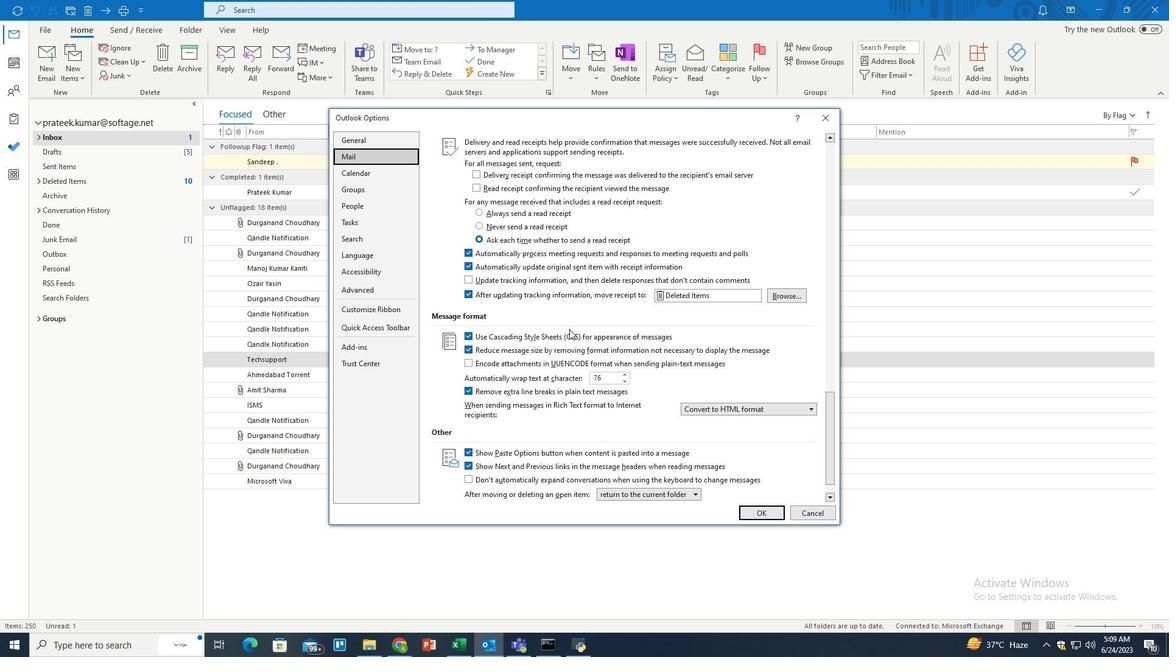 
Action: Mouse moved to (469, 334)
Screenshot: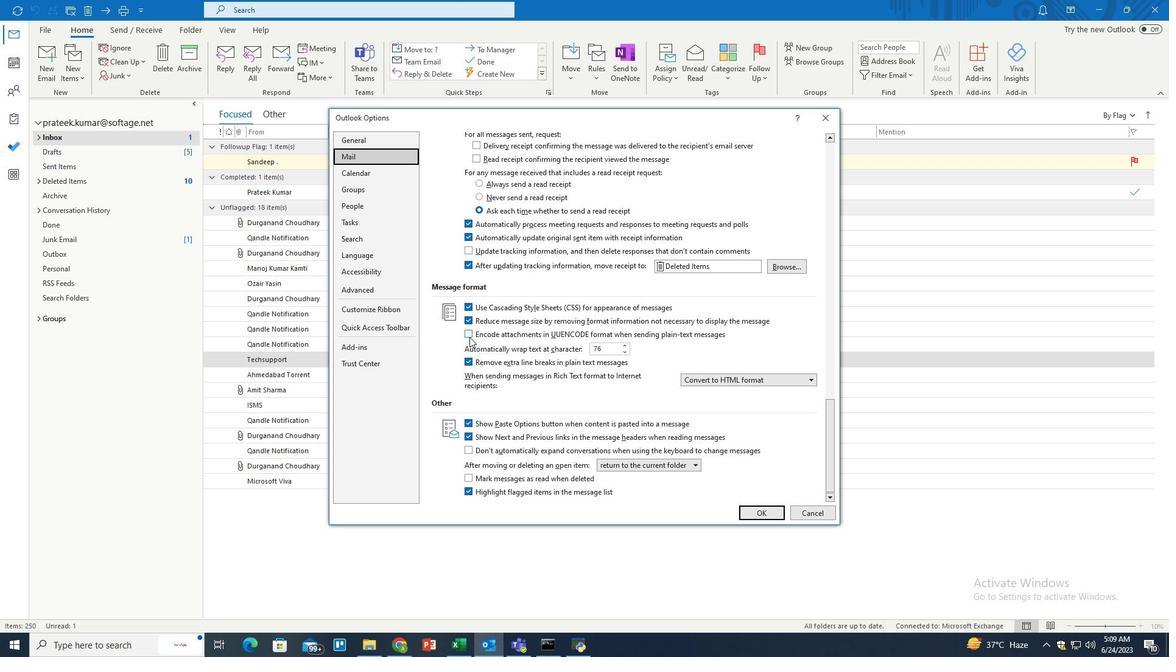 
Action: Mouse pressed left at (469, 334)
Screenshot: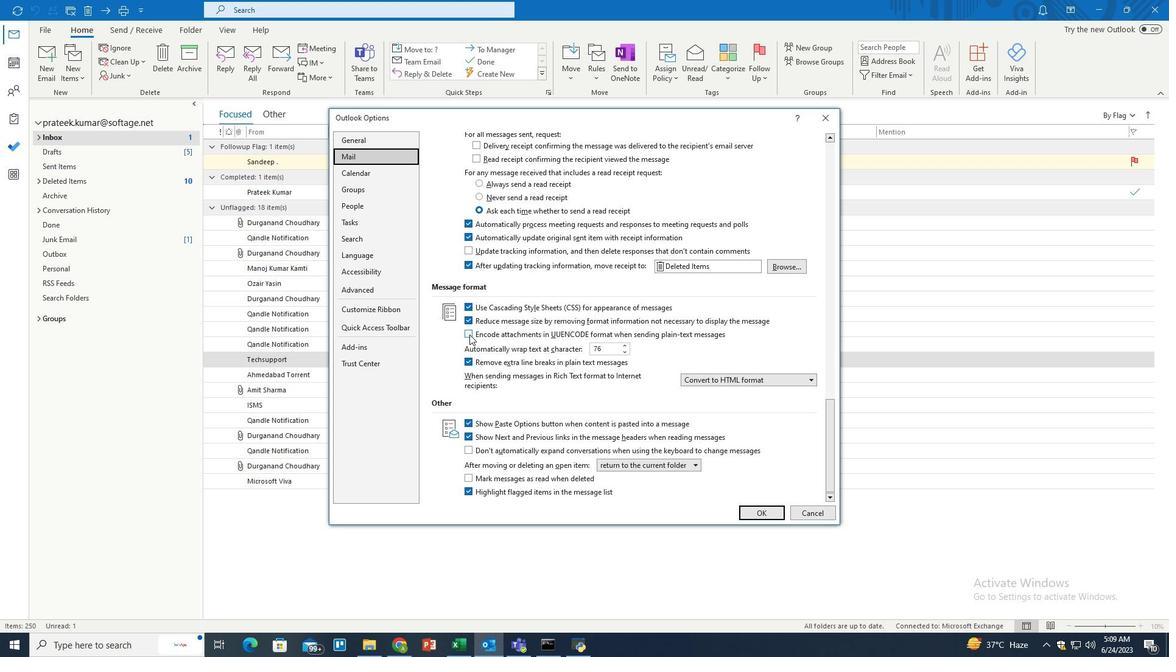 
Action: Mouse moved to (766, 513)
Screenshot: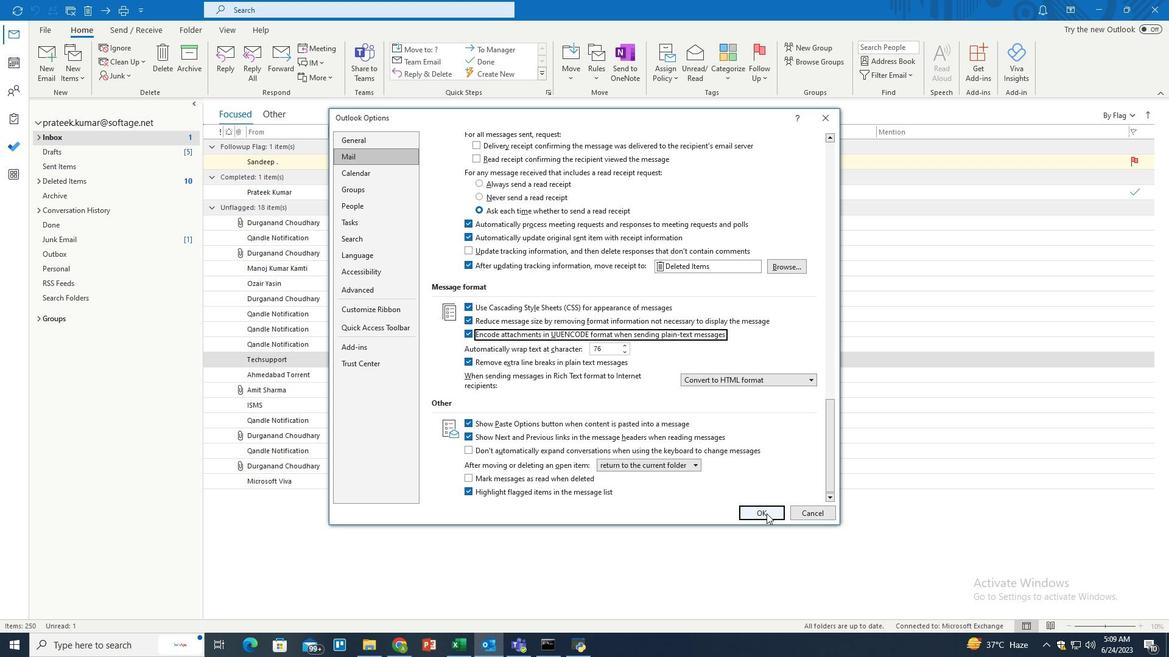 
Action: Mouse pressed left at (766, 513)
Screenshot: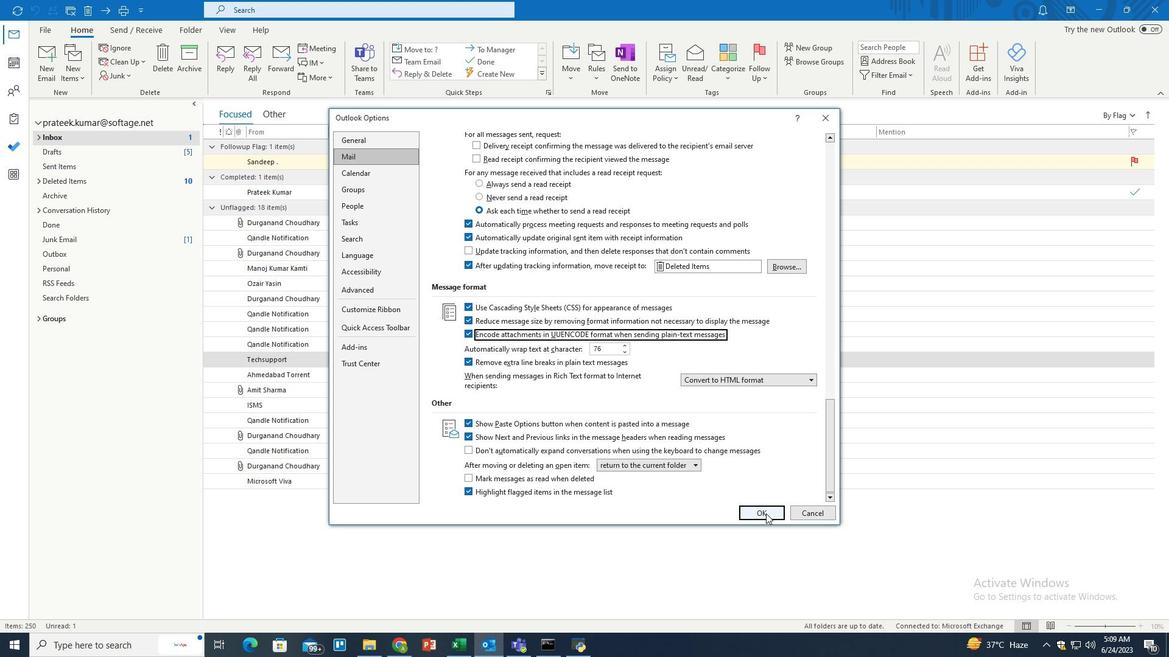 
Action: Mouse moved to (661, 379)
Screenshot: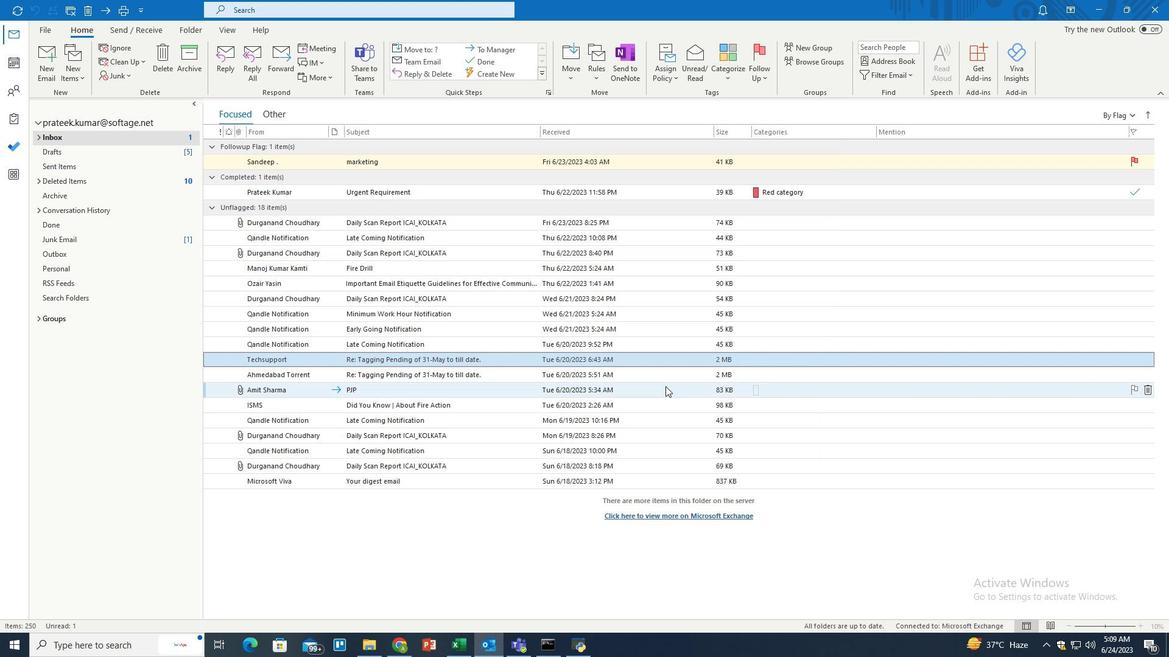 
